 Task: Create a due date automation trigger when advanced on, on the monday of the week before a card is due add basic with the green label at 11:00 AM.
Action: Mouse moved to (919, 291)
Screenshot: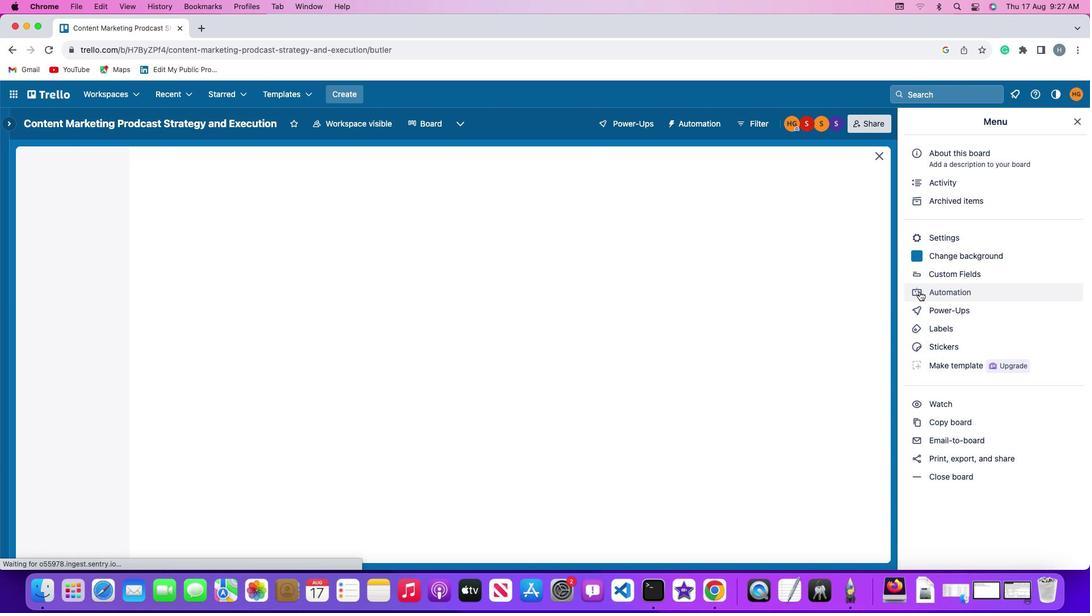 
Action: Mouse pressed left at (919, 291)
Screenshot: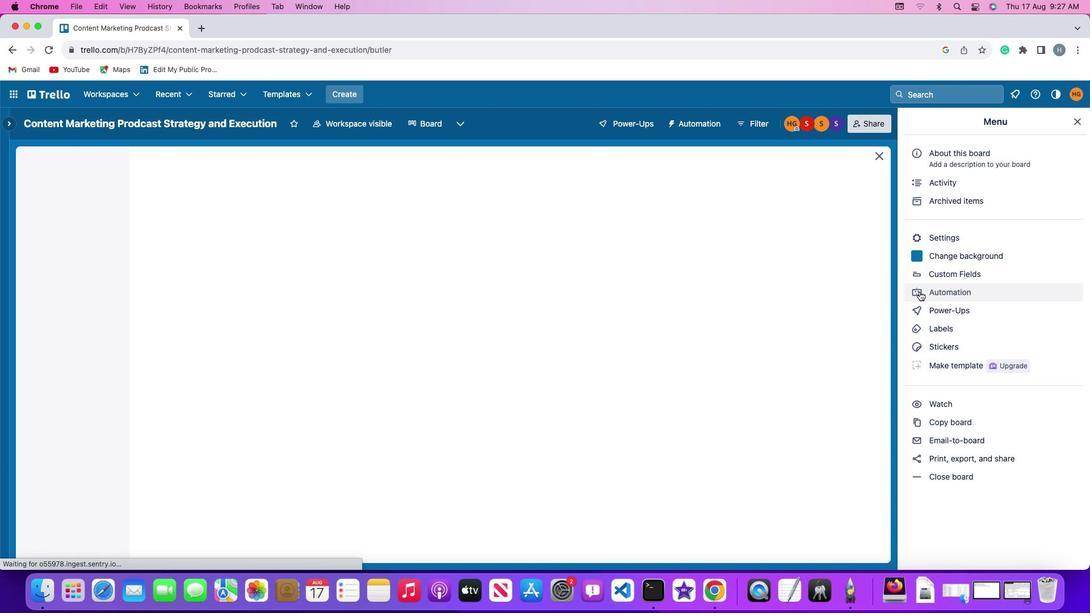 
Action: Mouse pressed left at (919, 291)
Screenshot: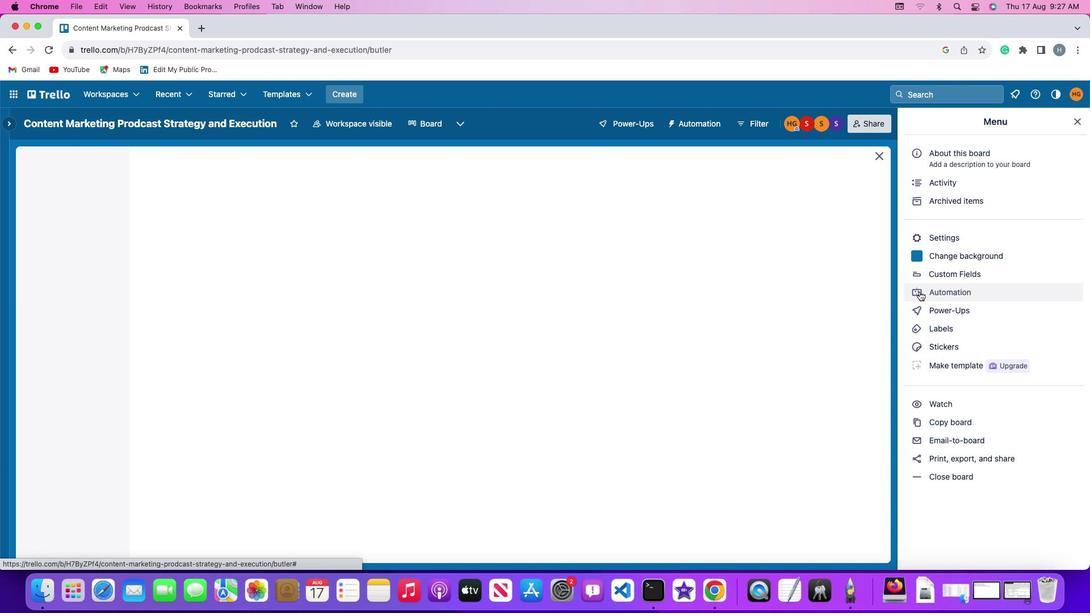 
Action: Mouse moved to (80, 267)
Screenshot: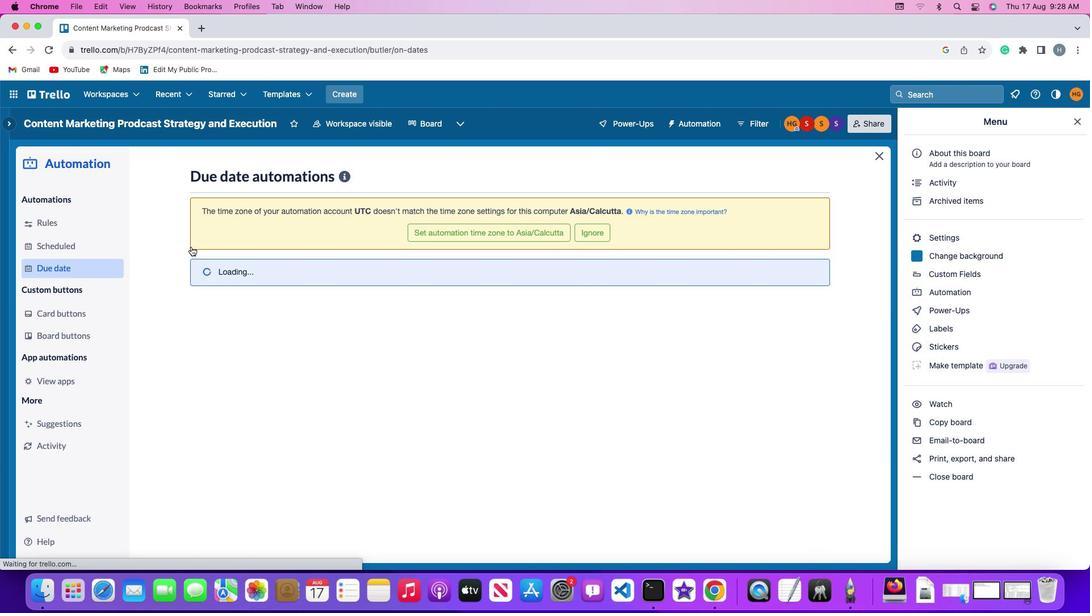 
Action: Mouse pressed left at (80, 267)
Screenshot: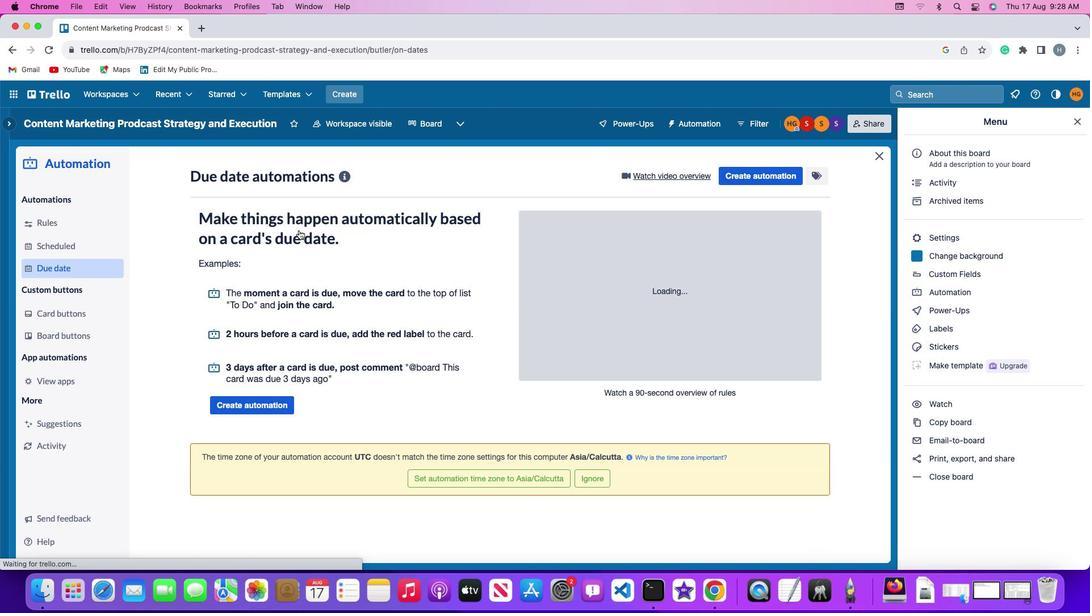 
Action: Mouse moved to (752, 179)
Screenshot: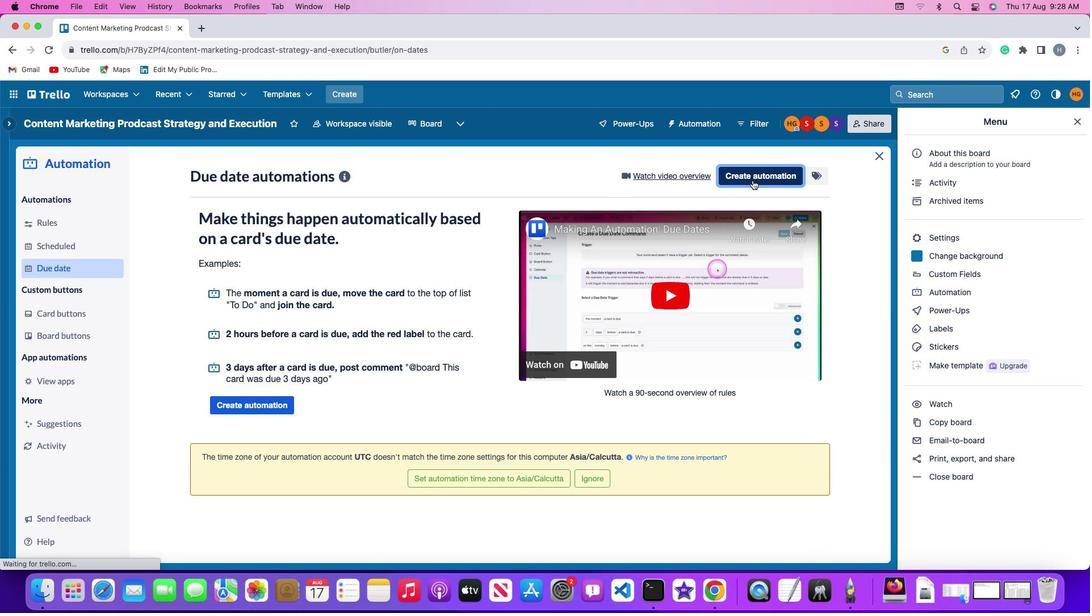 
Action: Mouse pressed left at (752, 179)
Screenshot: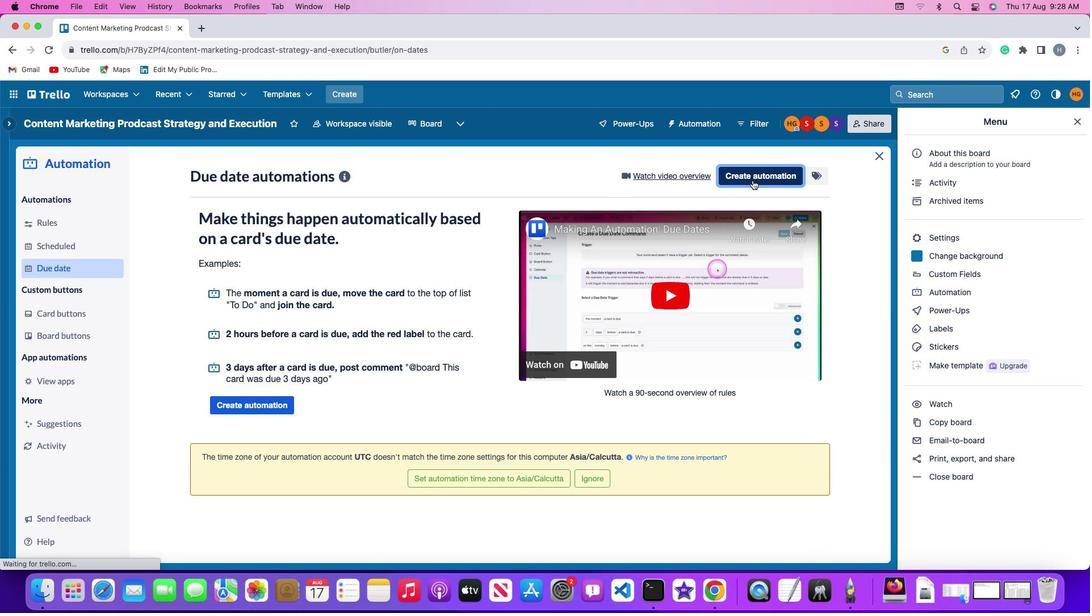 
Action: Mouse moved to (240, 284)
Screenshot: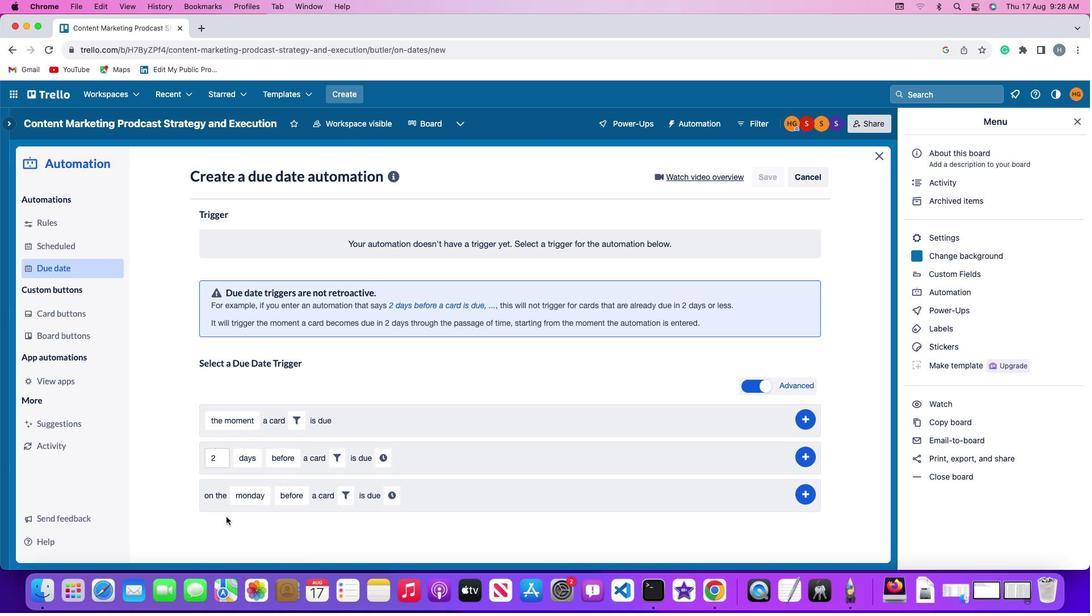 
Action: Mouse pressed left at (240, 284)
Screenshot: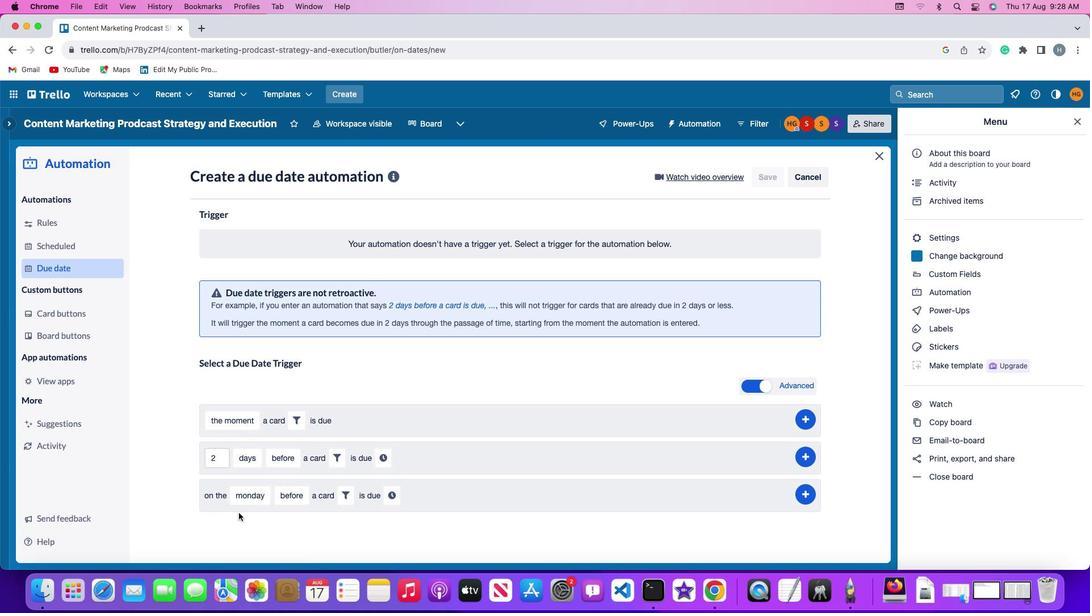 
Action: Mouse moved to (254, 491)
Screenshot: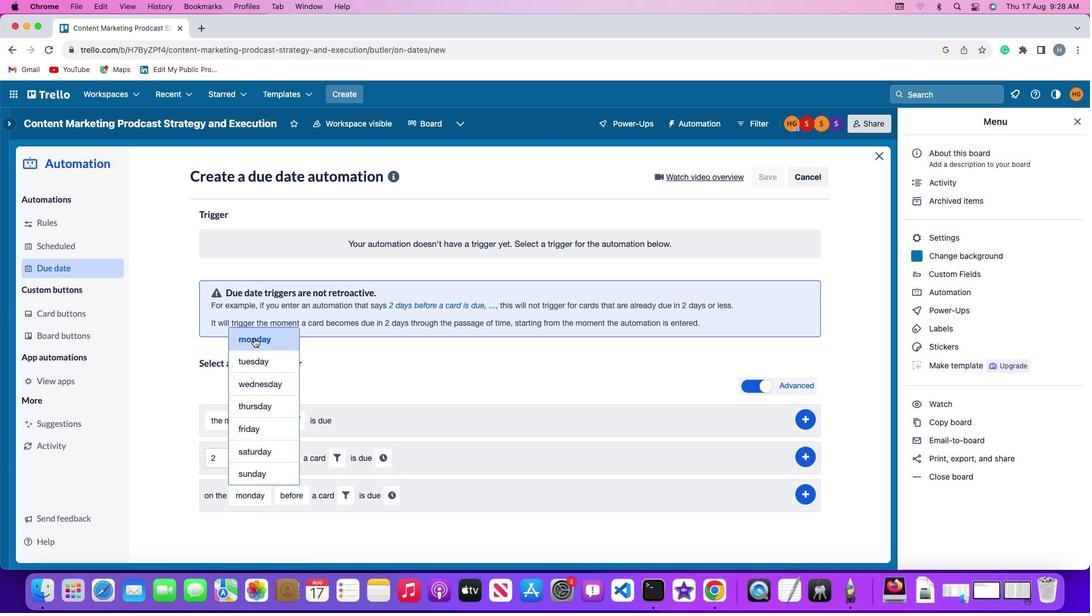 
Action: Mouse pressed left at (254, 491)
Screenshot: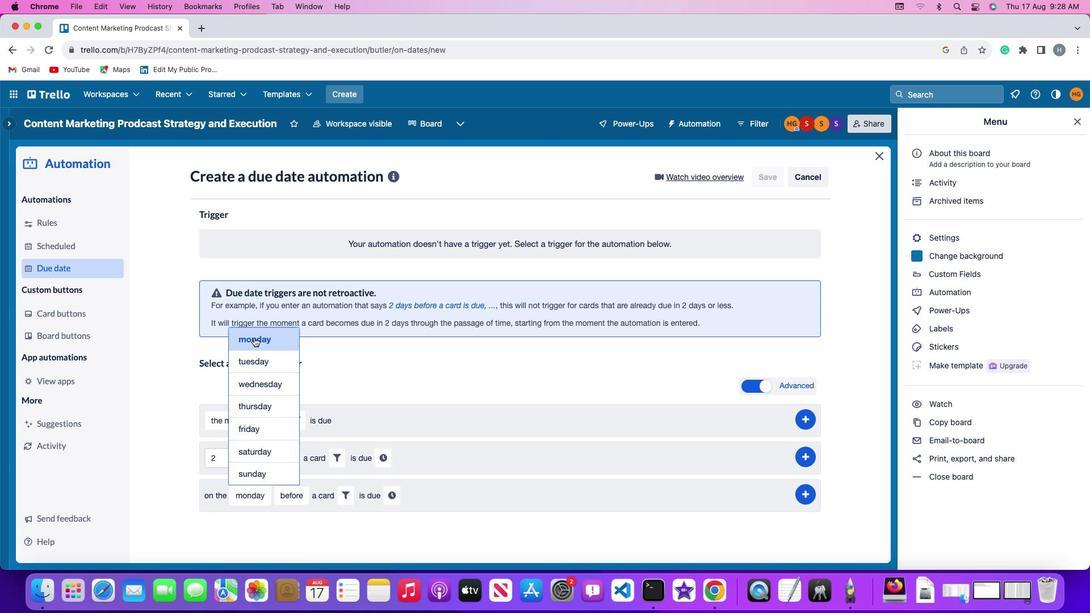 
Action: Mouse moved to (254, 338)
Screenshot: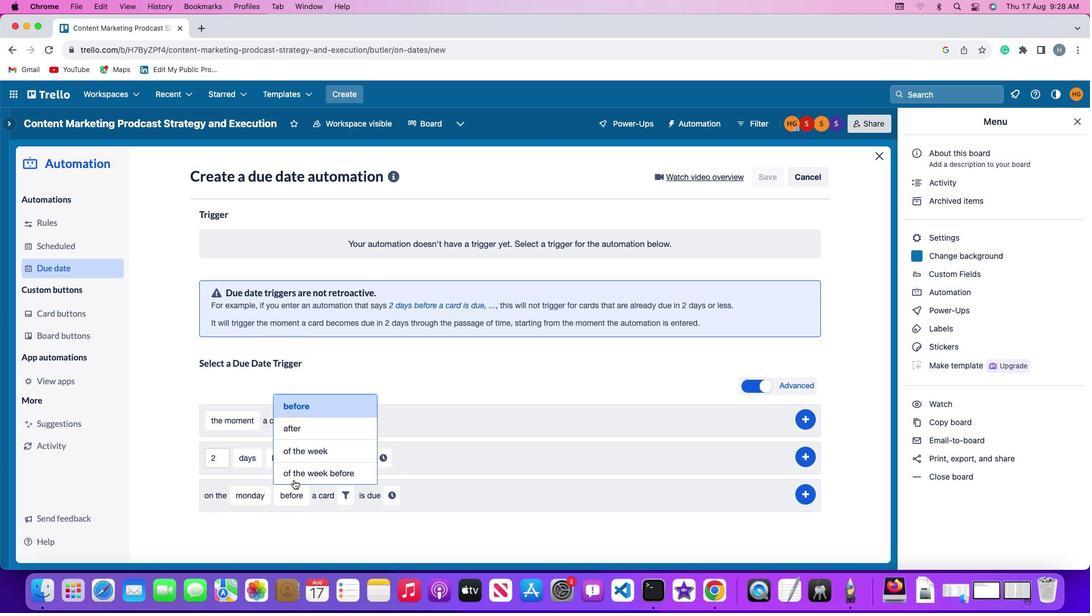 
Action: Mouse pressed left at (254, 338)
Screenshot: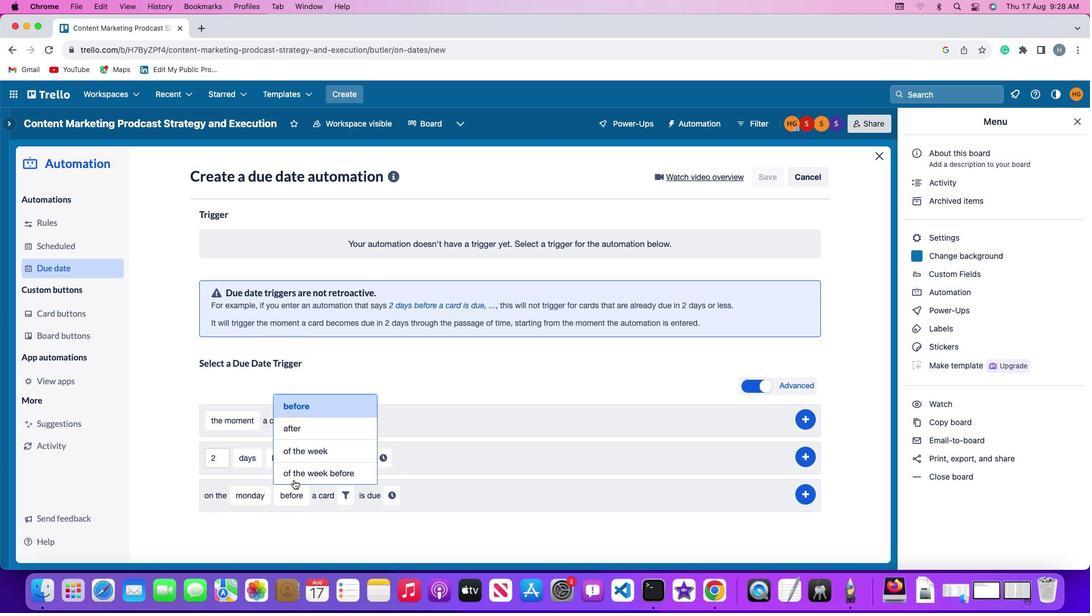 
Action: Mouse moved to (292, 488)
Screenshot: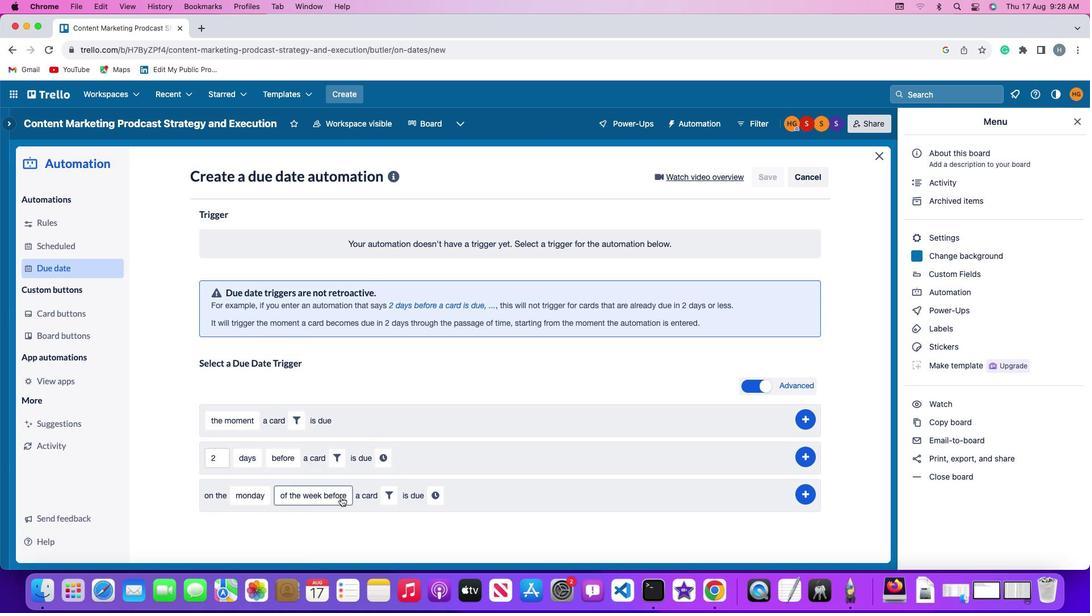 
Action: Mouse pressed left at (292, 488)
Screenshot: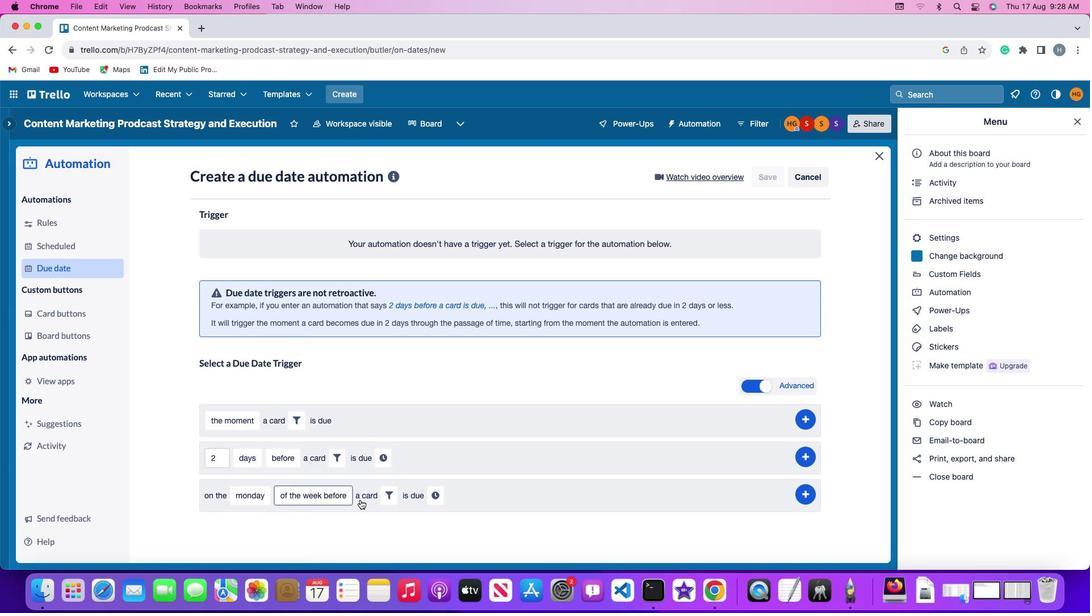 
Action: Mouse moved to (293, 468)
Screenshot: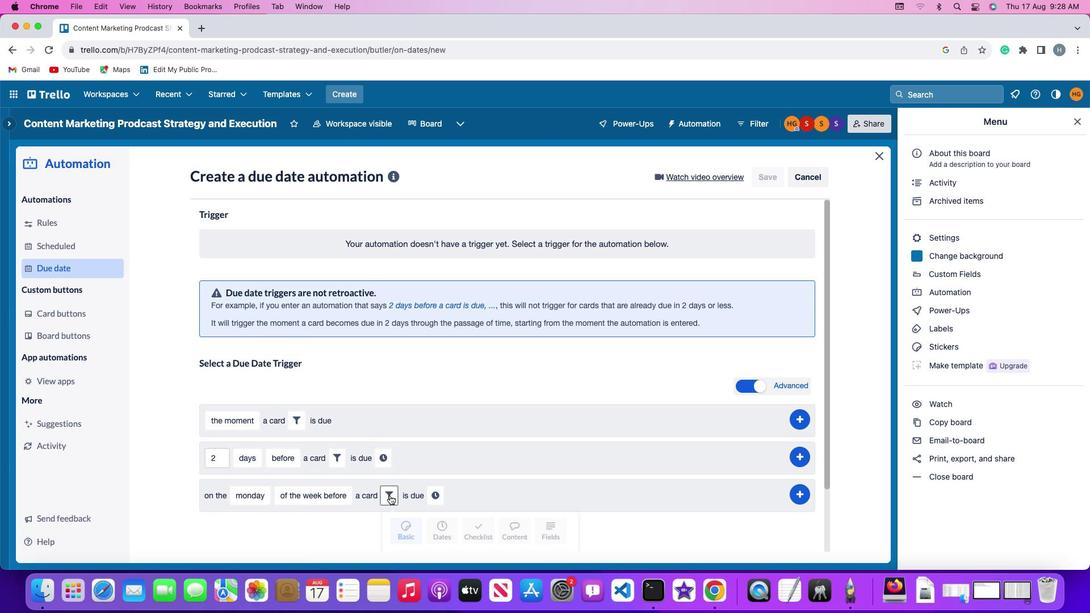 
Action: Mouse pressed left at (293, 468)
Screenshot: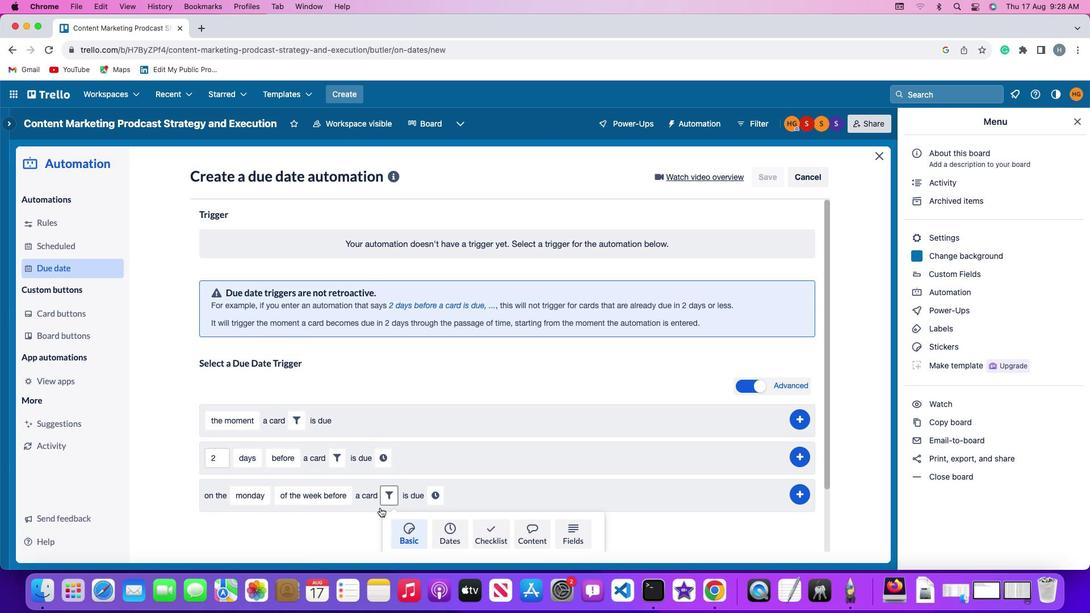 
Action: Mouse moved to (389, 495)
Screenshot: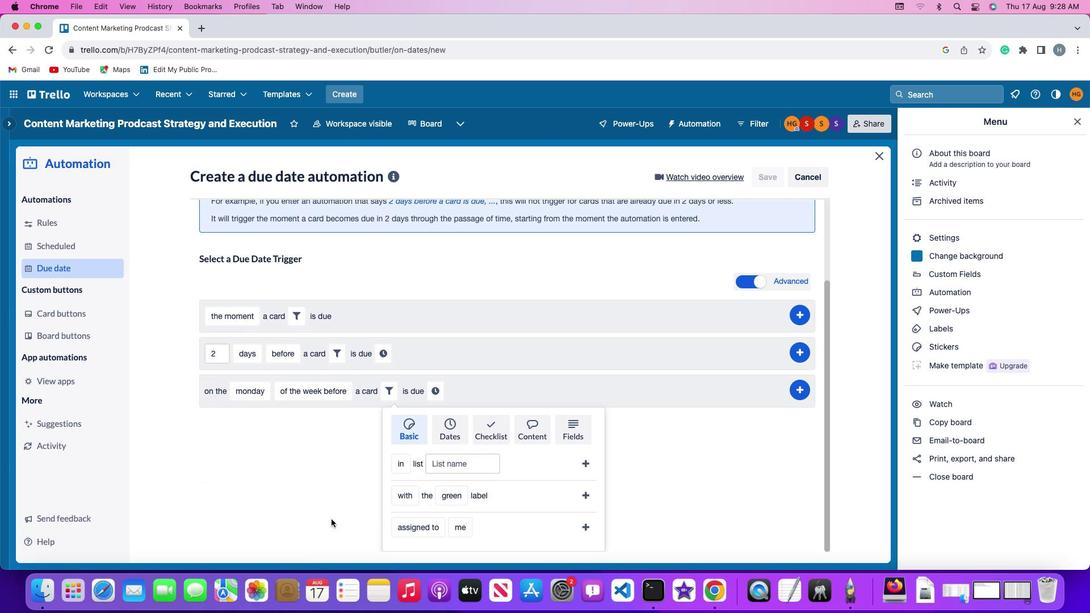 
Action: Mouse pressed left at (389, 495)
Screenshot: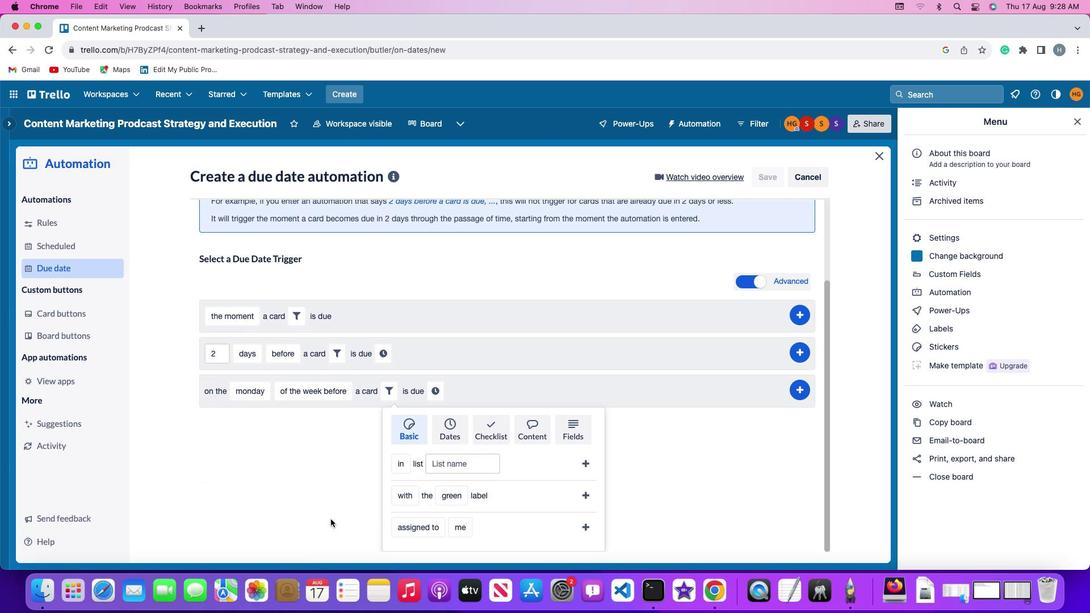 
Action: Mouse moved to (348, 526)
Screenshot: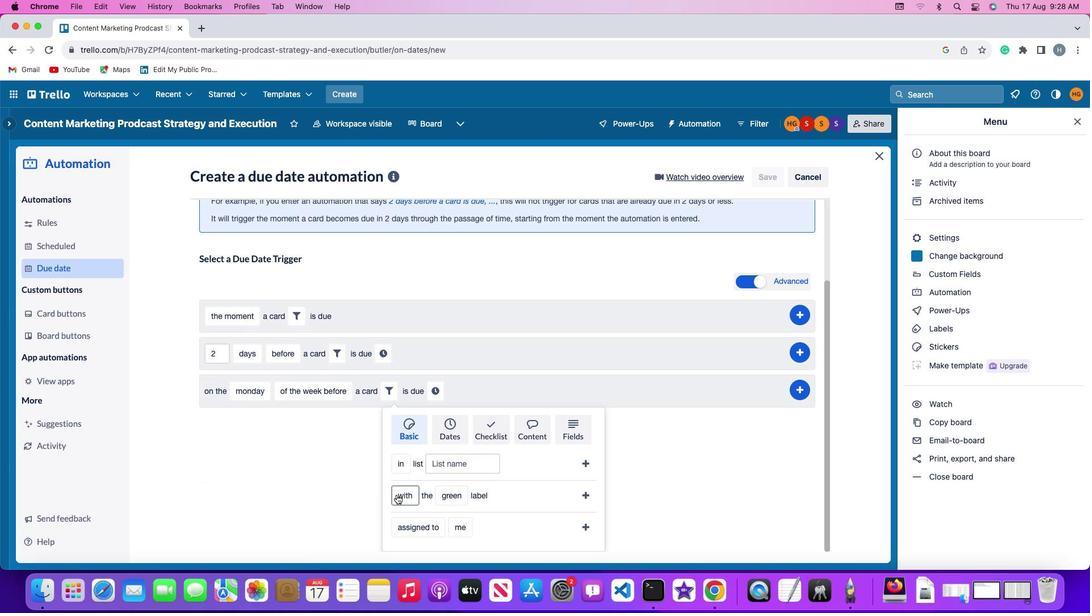 
Action: Mouse scrolled (348, 526) with delta (0, 0)
Screenshot: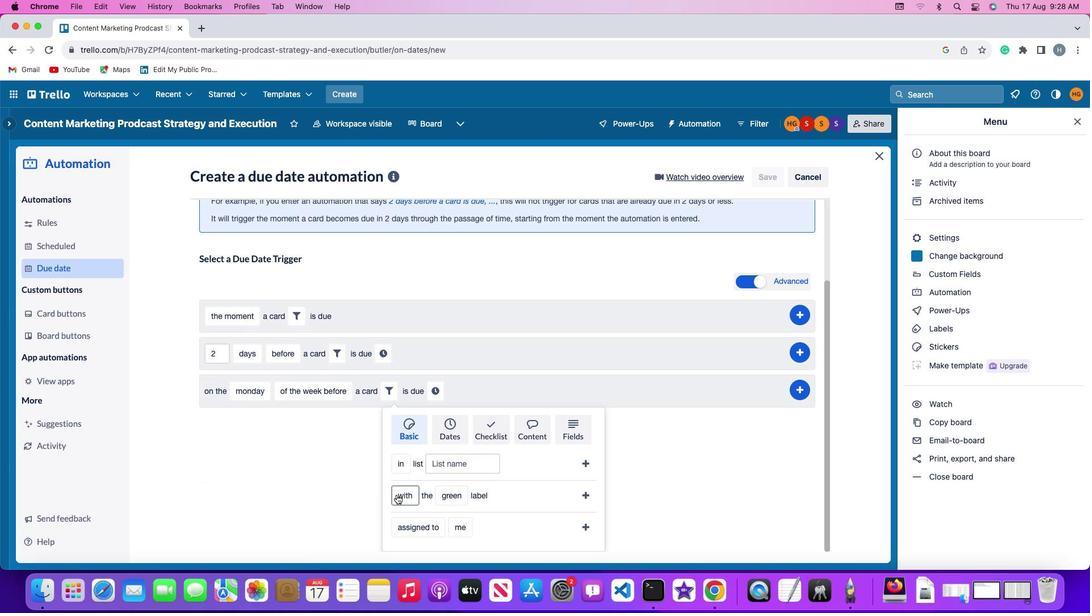 
Action: Mouse scrolled (348, 526) with delta (0, 0)
Screenshot: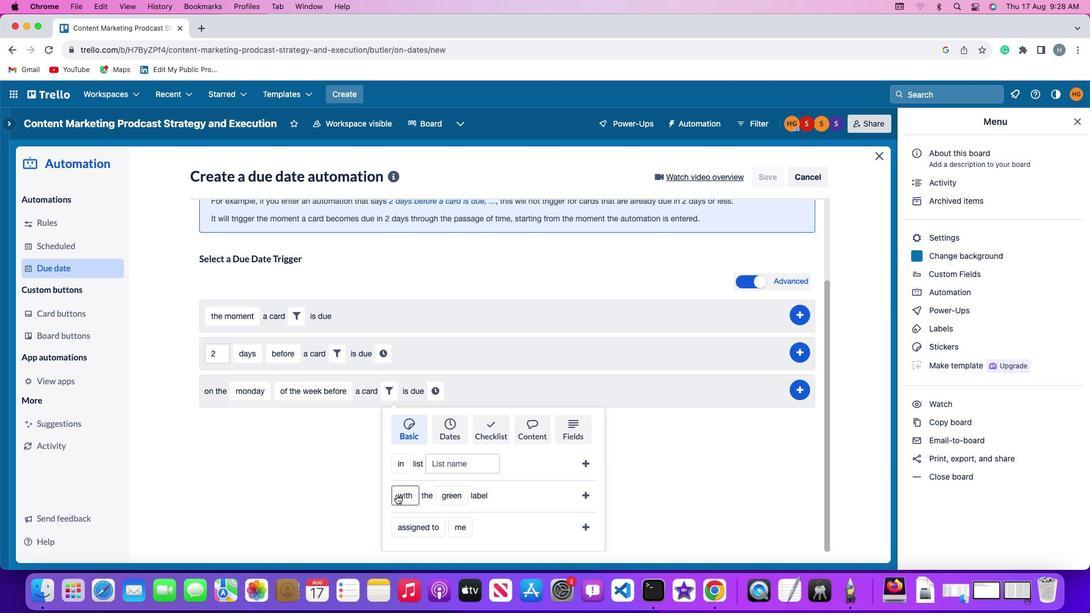 
Action: Mouse scrolled (348, 526) with delta (0, -1)
Screenshot: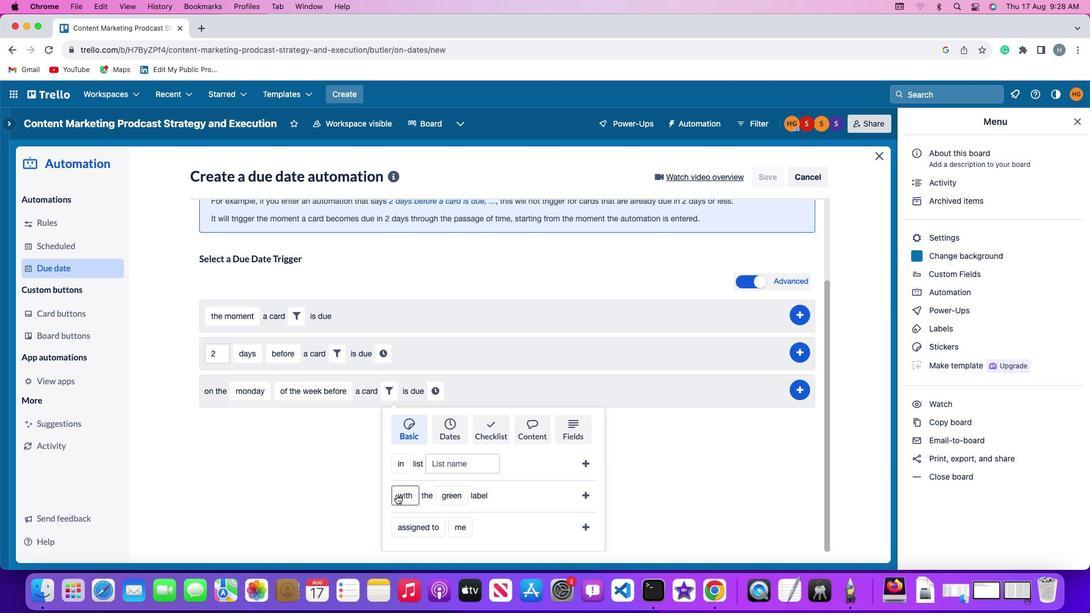 
Action: Mouse scrolled (348, 526) with delta (0, -2)
Screenshot: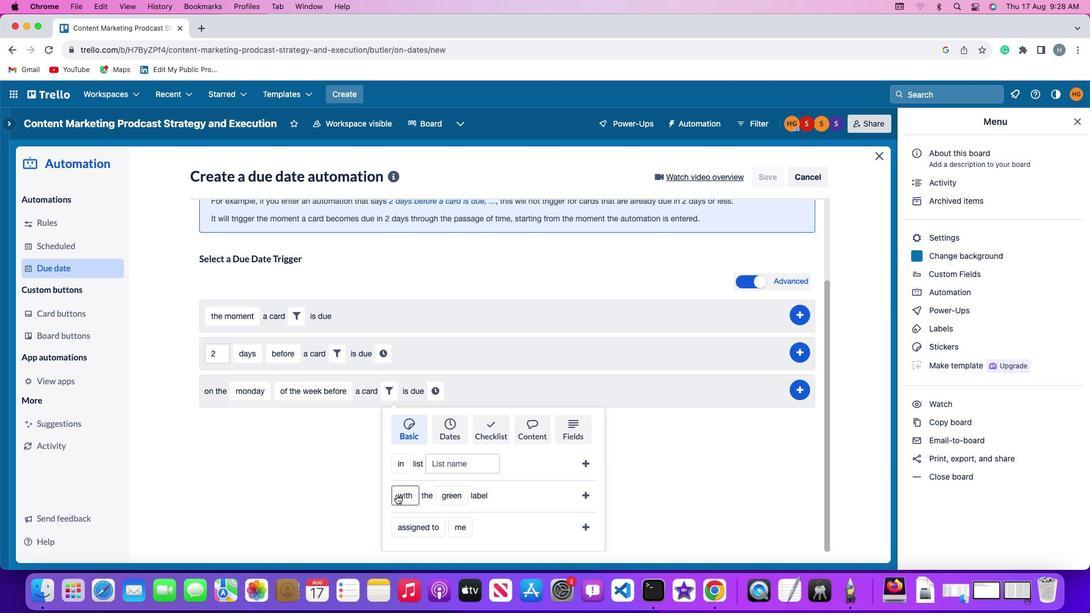 
Action: Mouse moved to (330, 518)
Screenshot: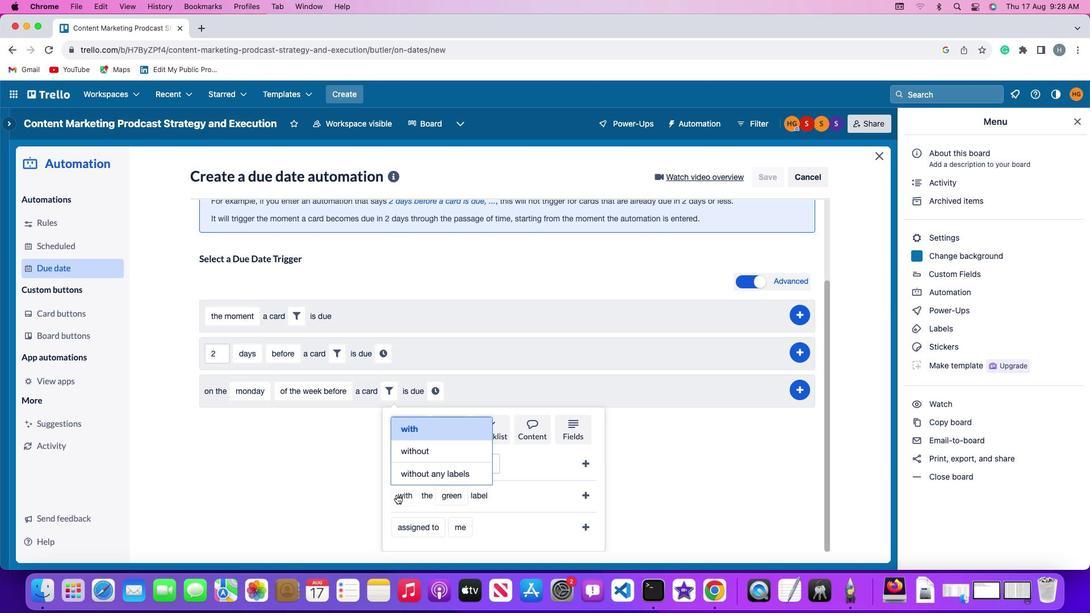 
Action: Mouse scrolled (330, 518) with delta (0, 0)
Screenshot: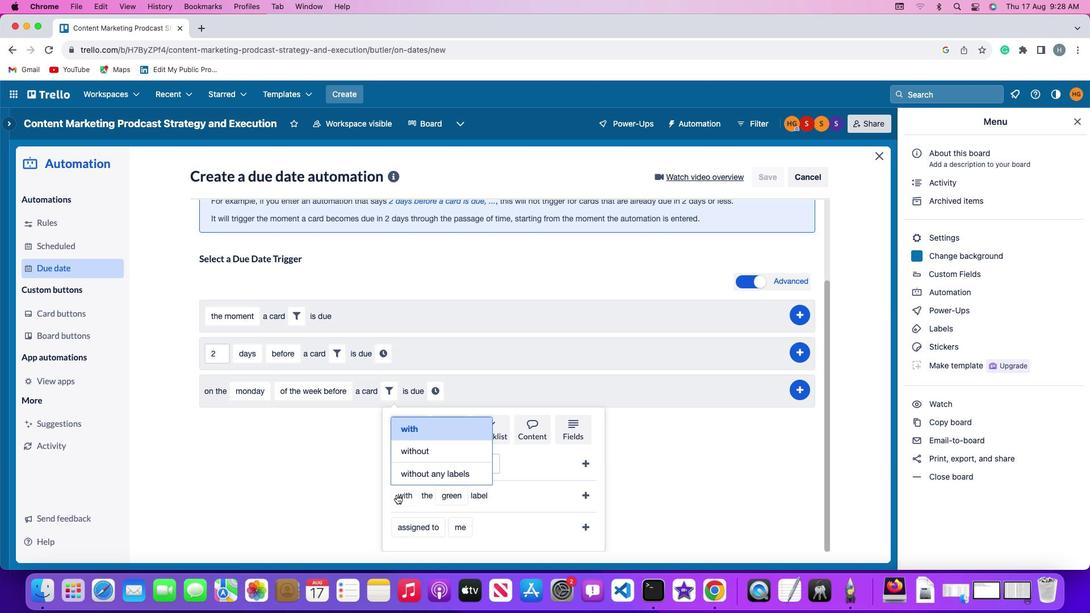 
Action: Mouse scrolled (330, 518) with delta (0, 0)
Screenshot: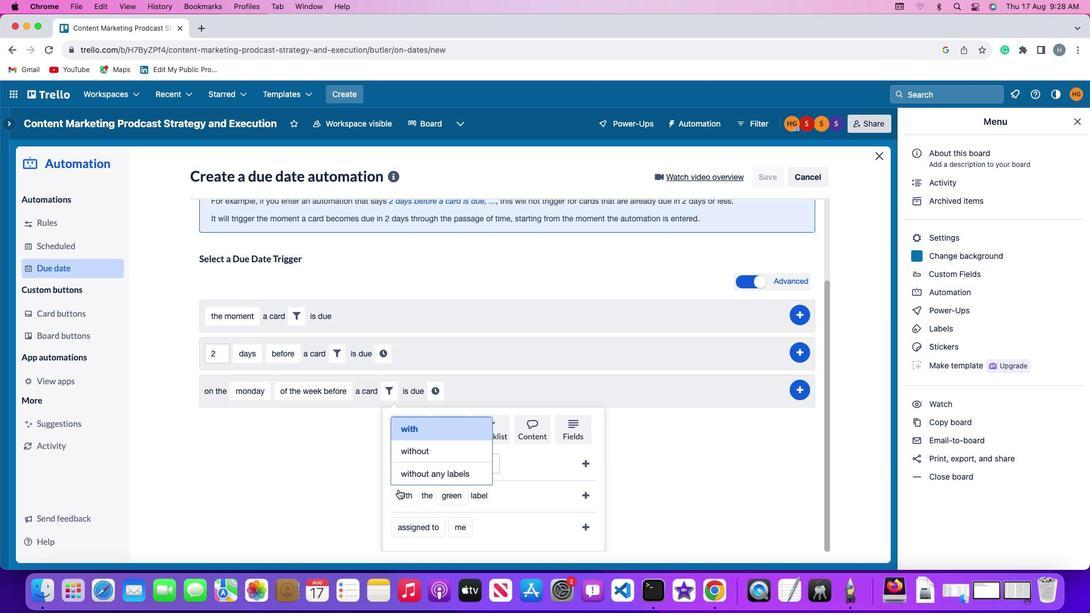 
Action: Mouse scrolled (330, 518) with delta (0, -1)
Screenshot: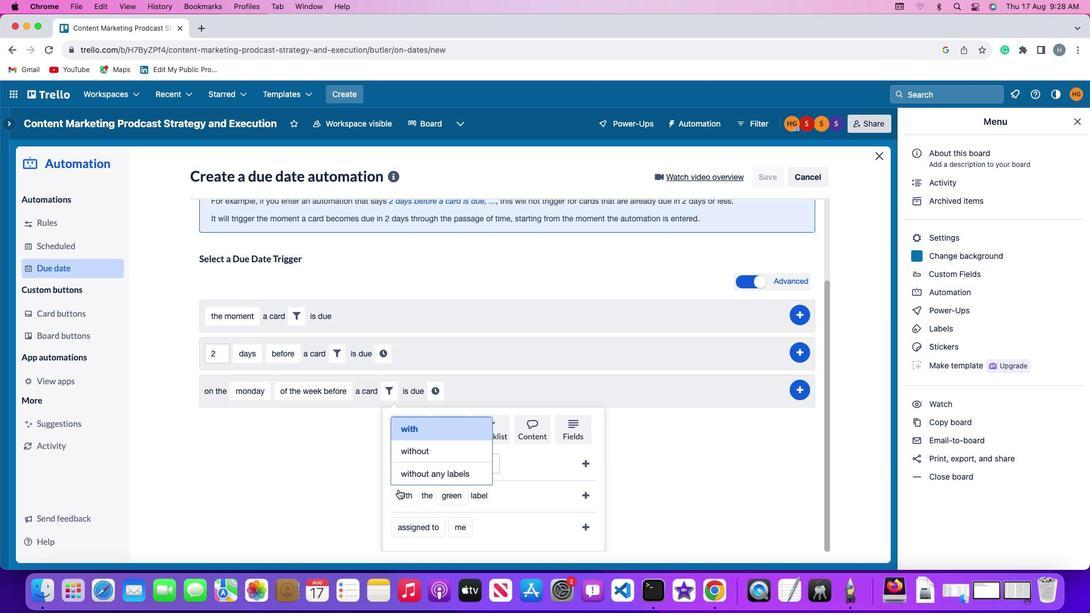 
Action: Mouse scrolled (330, 518) with delta (0, -2)
Screenshot: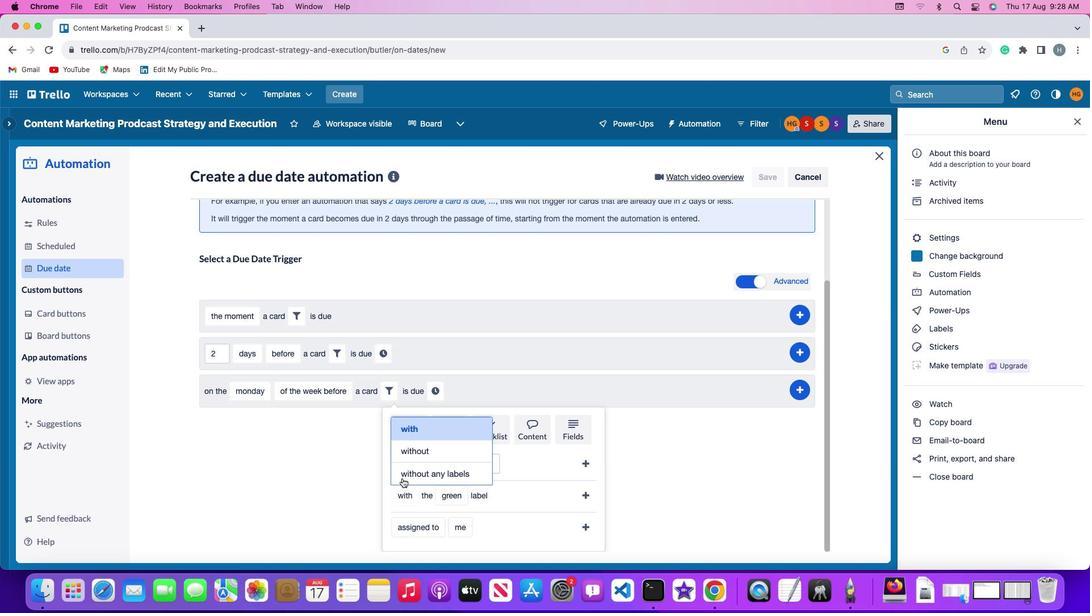 
Action: Mouse scrolled (330, 518) with delta (0, -2)
Screenshot: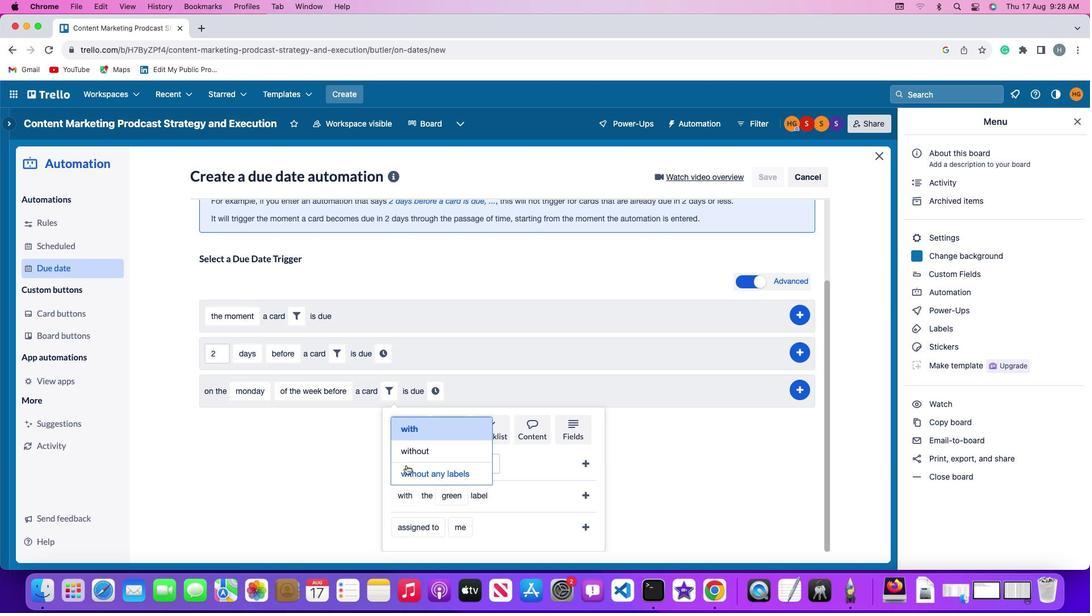 
Action: Mouse moved to (396, 494)
Screenshot: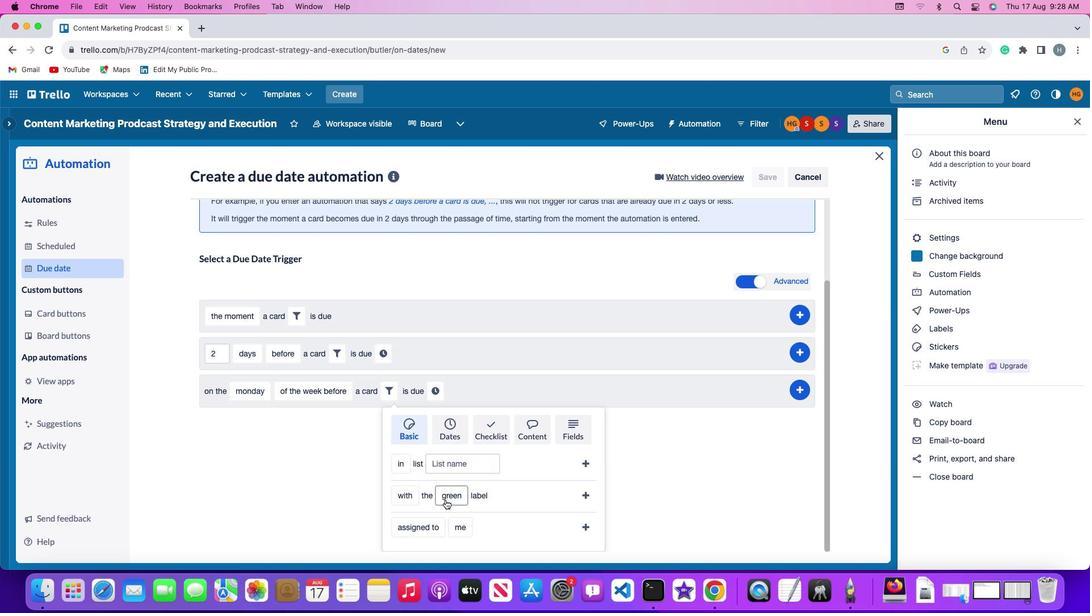 
Action: Mouse pressed left at (396, 494)
Screenshot: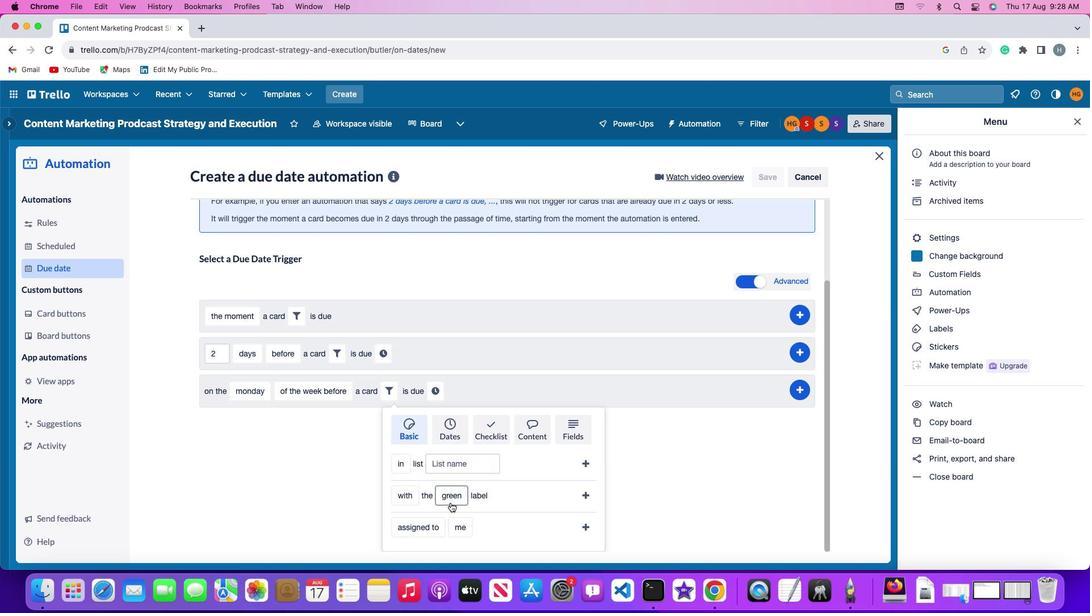 
Action: Mouse moved to (414, 426)
Screenshot: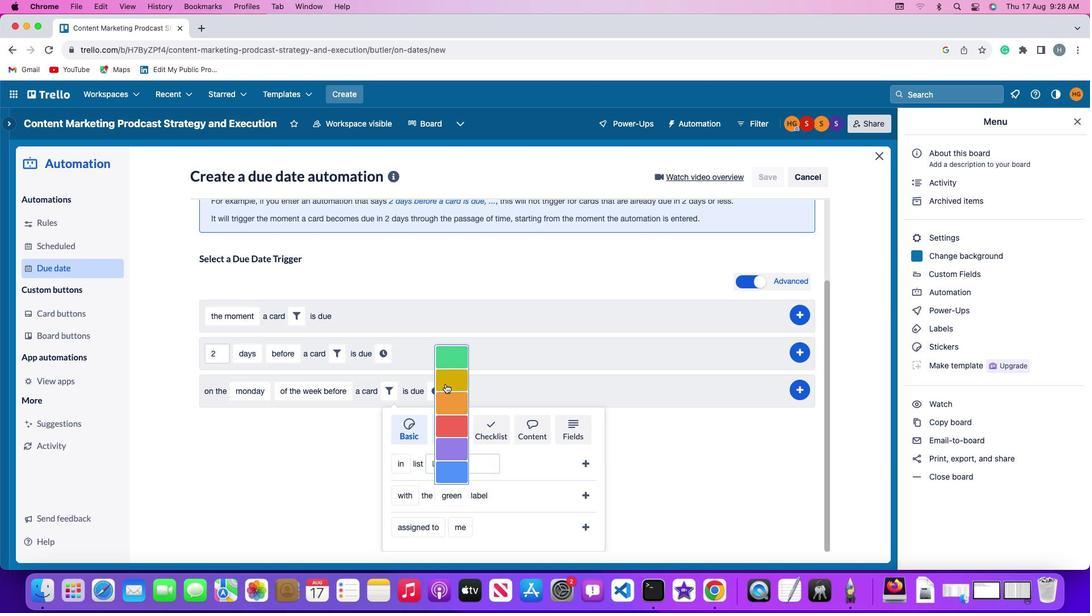 
Action: Mouse pressed left at (414, 426)
Screenshot: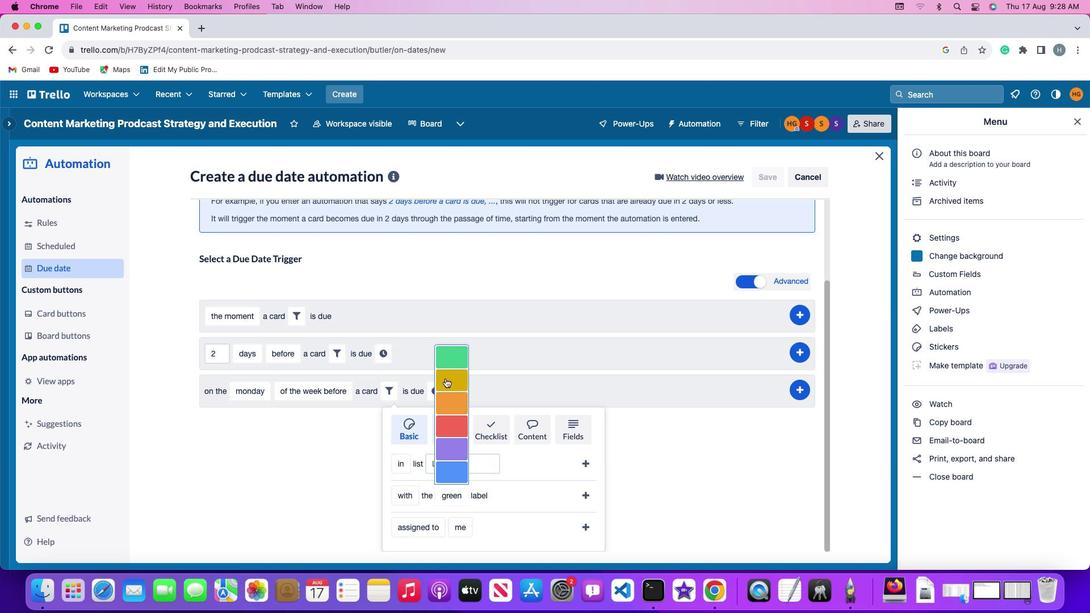 
Action: Mouse moved to (450, 497)
Screenshot: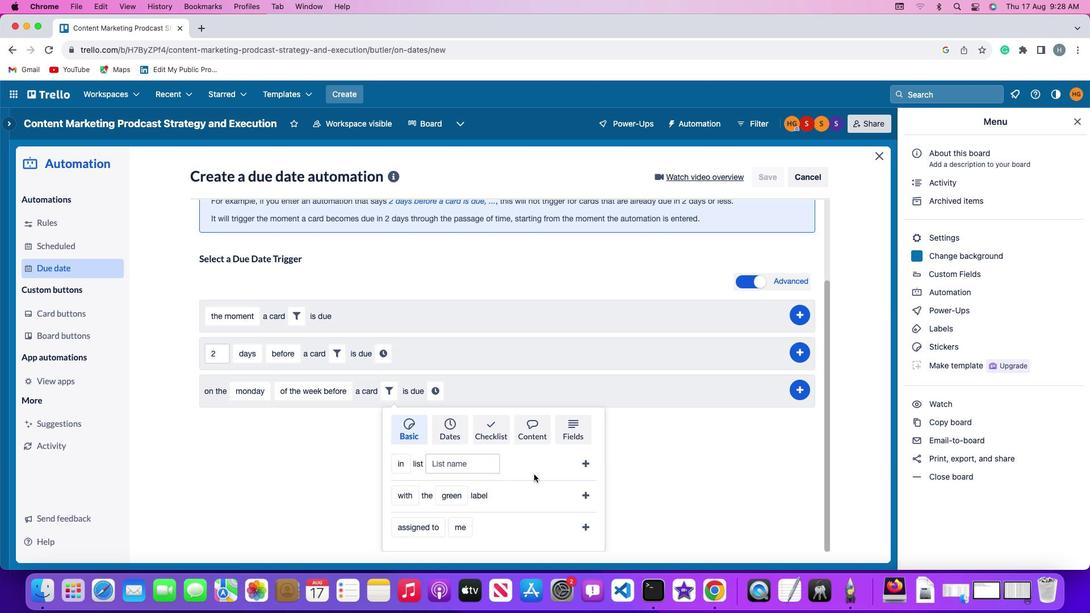 
Action: Mouse pressed left at (450, 497)
Screenshot: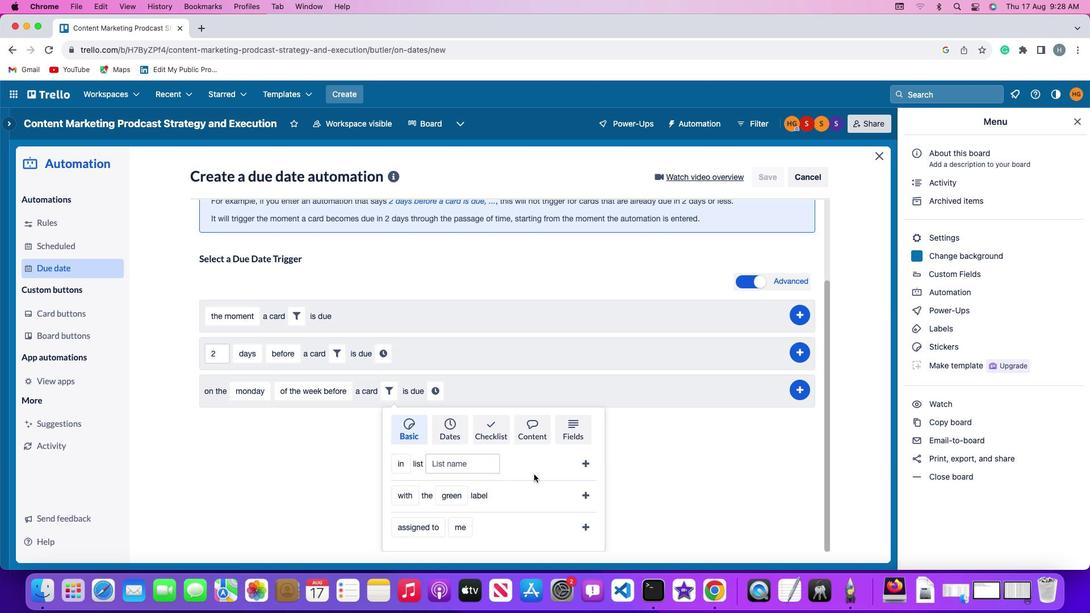 
Action: Mouse moved to (446, 351)
Screenshot: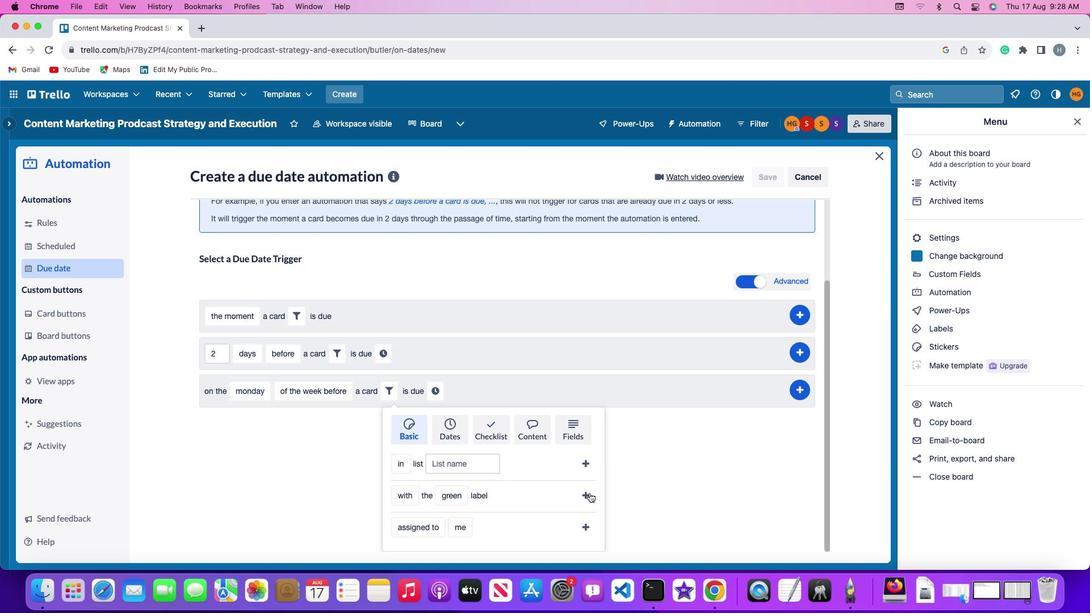 
Action: Mouse pressed left at (446, 351)
Screenshot: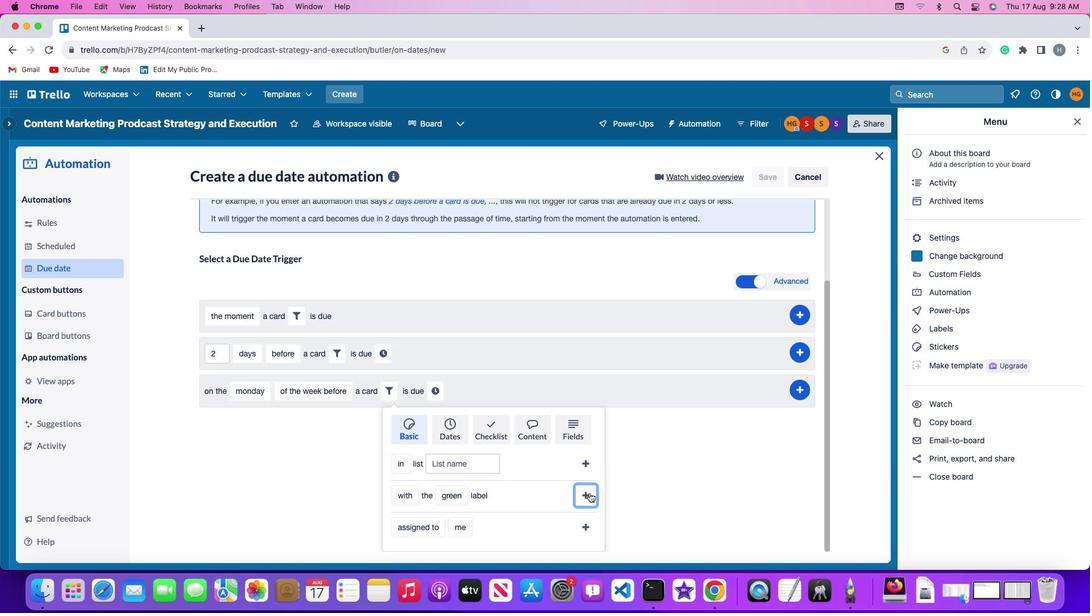 
Action: Mouse moved to (589, 492)
Screenshot: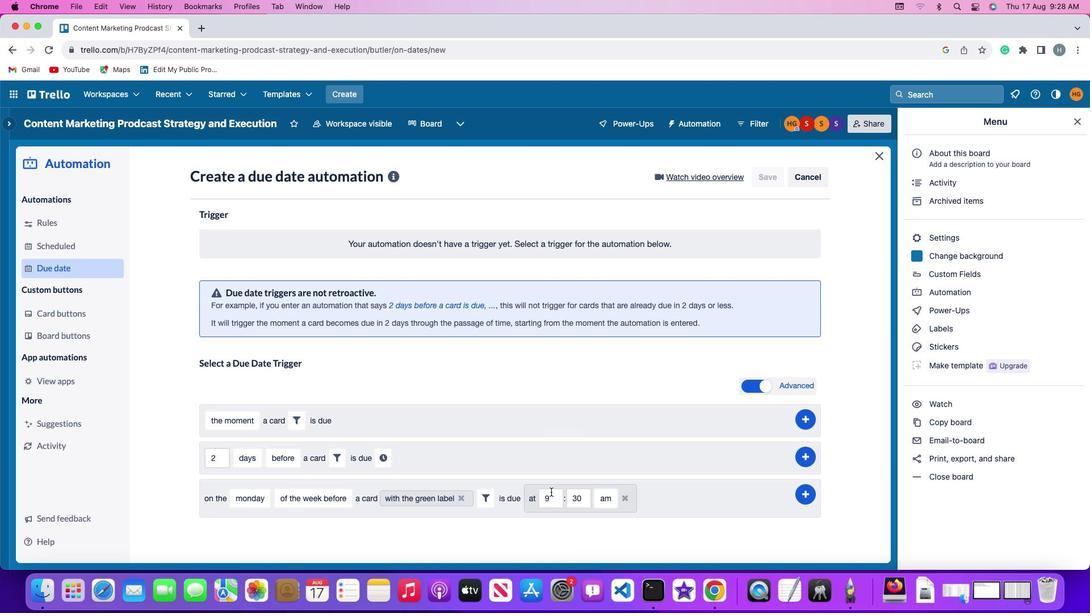 
Action: Mouse pressed left at (589, 492)
Screenshot: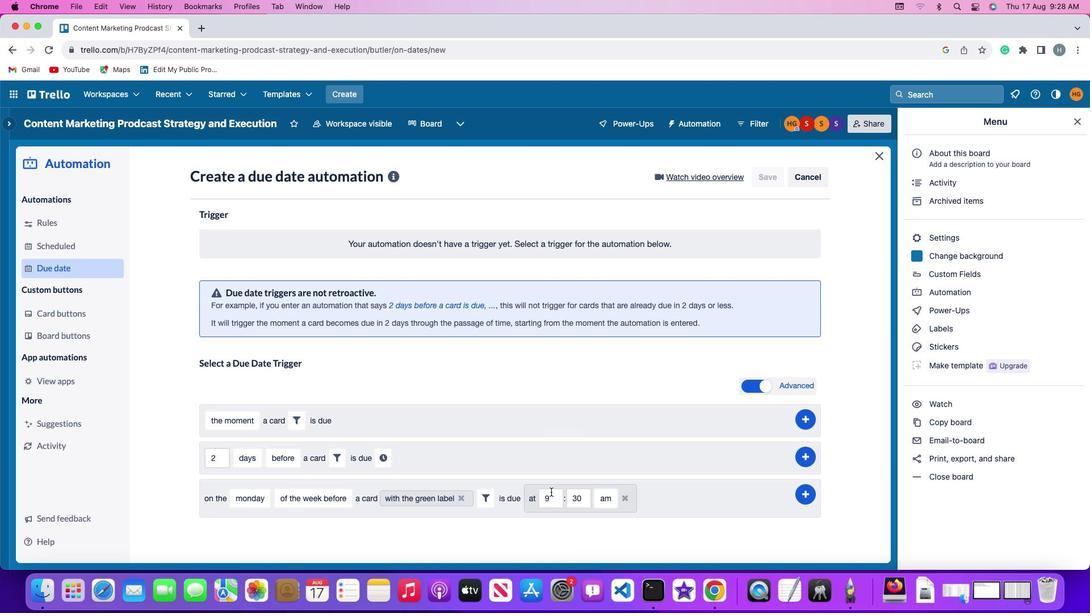 
Action: Mouse moved to (530, 492)
Screenshot: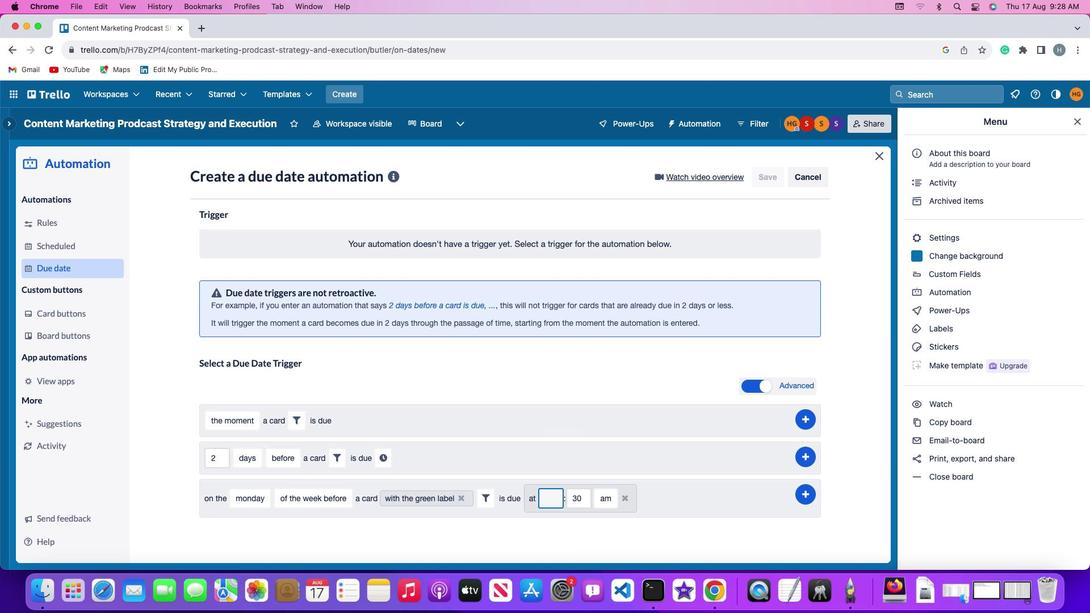 
Action: Mouse pressed left at (530, 492)
Screenshot: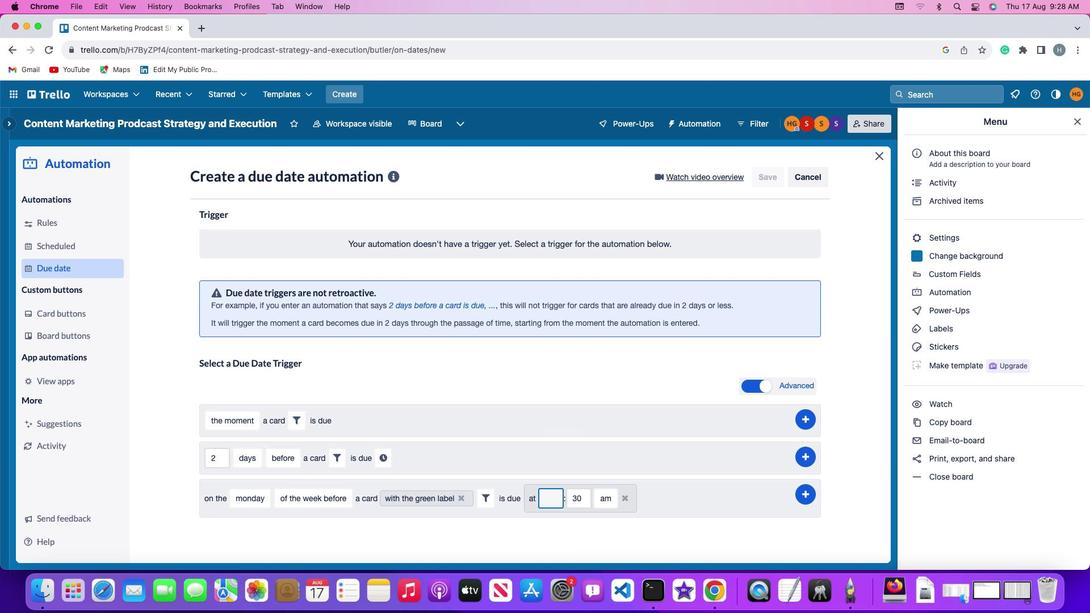 
Action: Mouse moved to (555, 494)
Screenshot: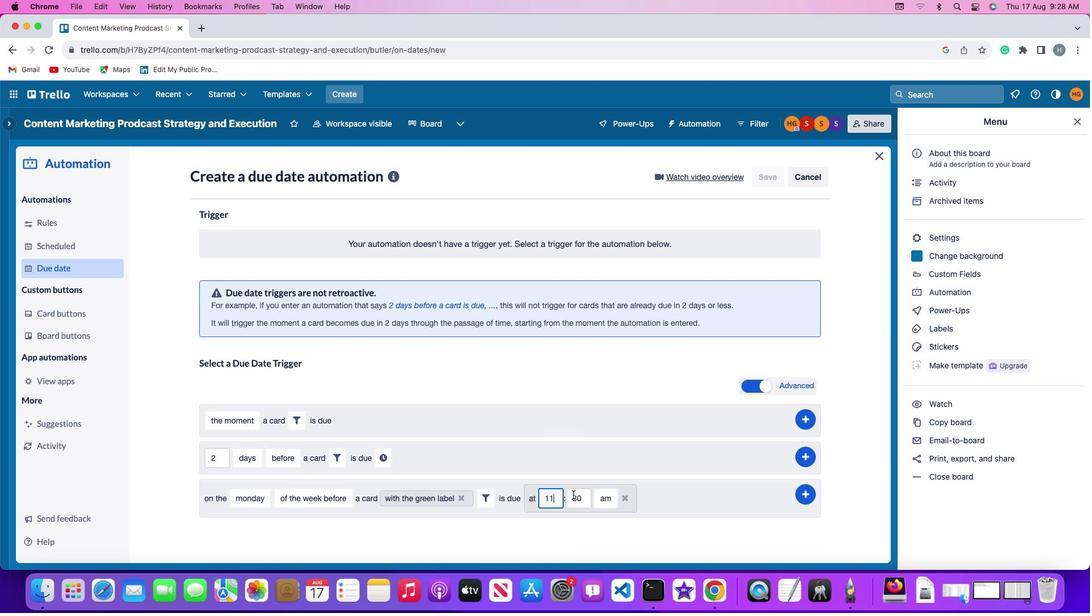 
Action: Mouse pressed left at (555, 494)
Screenshot: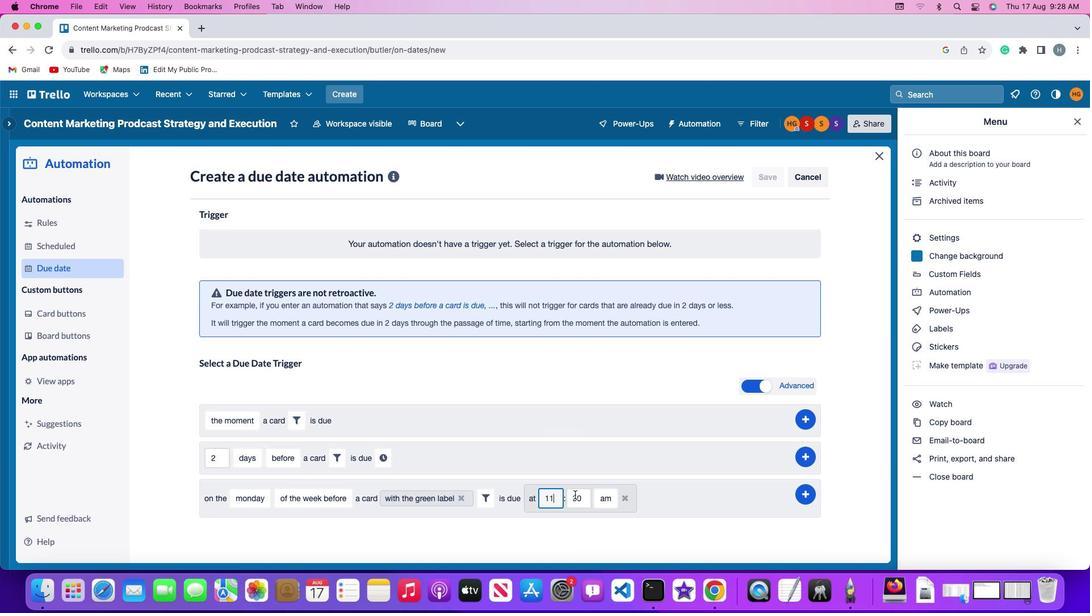 
Action: Key pressed Key.backspace'1''1'
Screenshot: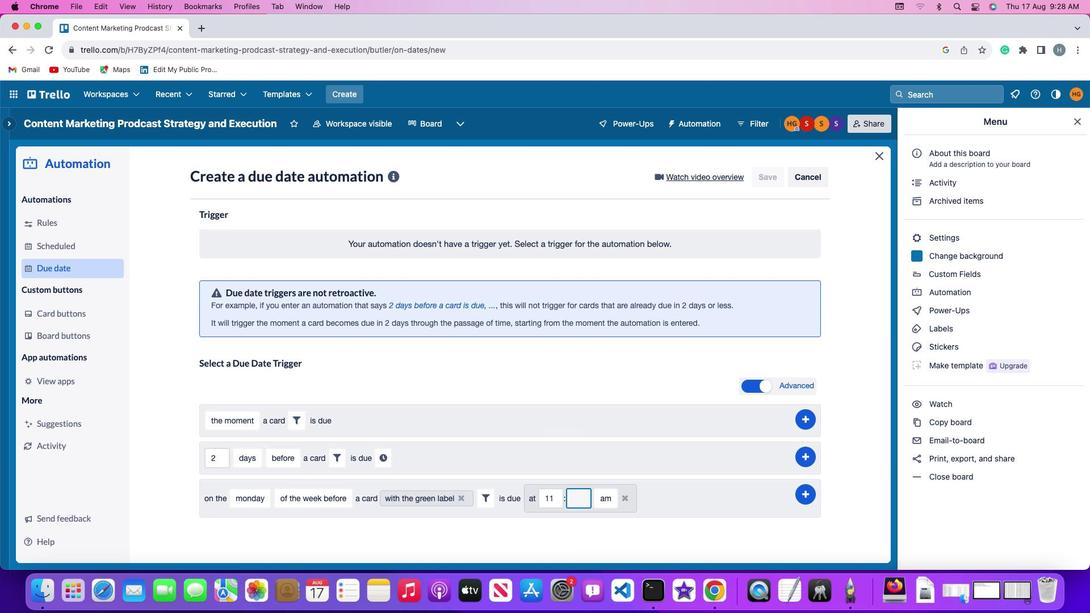 
Action: Mouse moved to (581, 496)
Screenshot: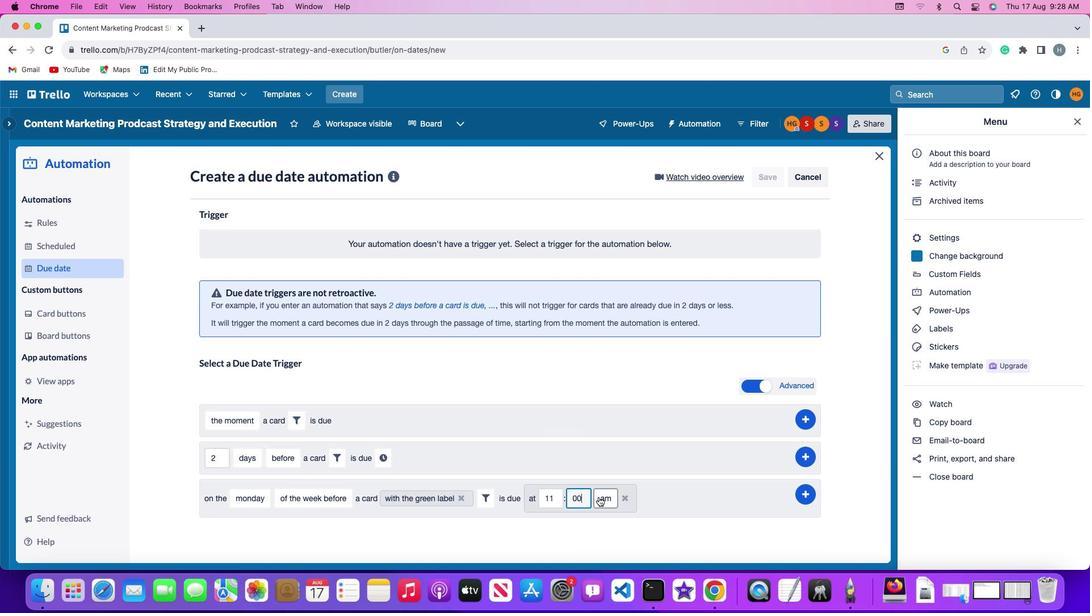 
Action: Mouse pressed left at (581, 496)
Screenshot: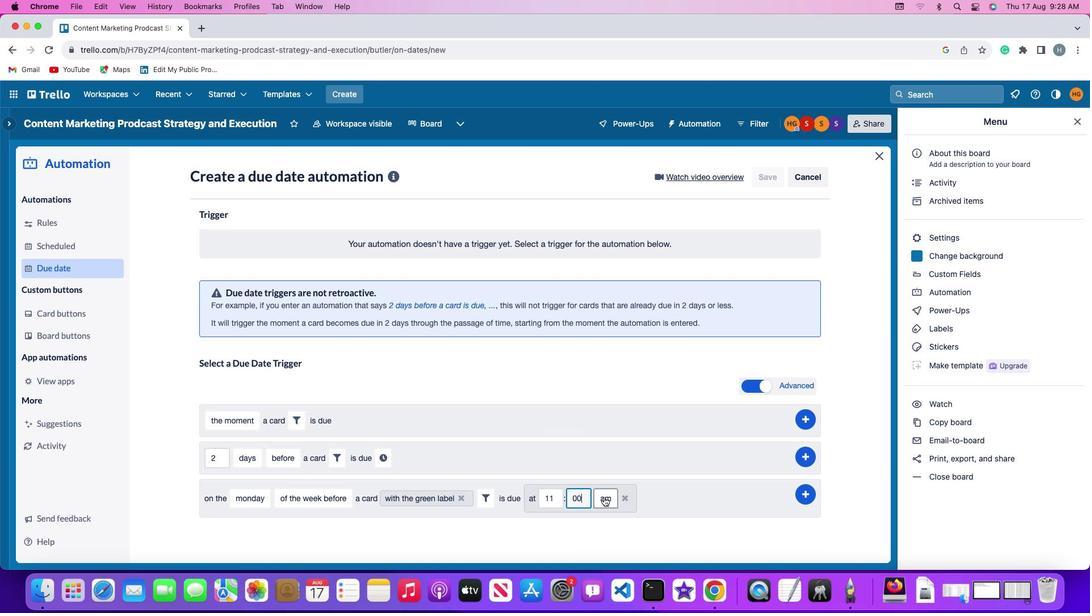 
Action: Key pressed Key.backspaceKey.backspace'0''0'
Screenshot: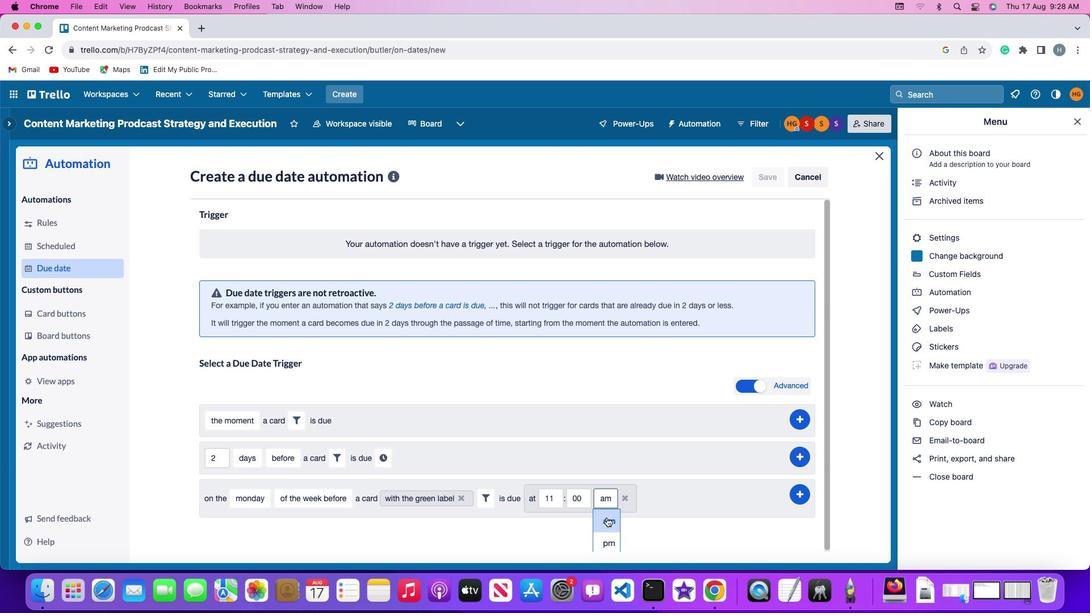 
Action: Mouse moved to (603, 497)
Screenshot: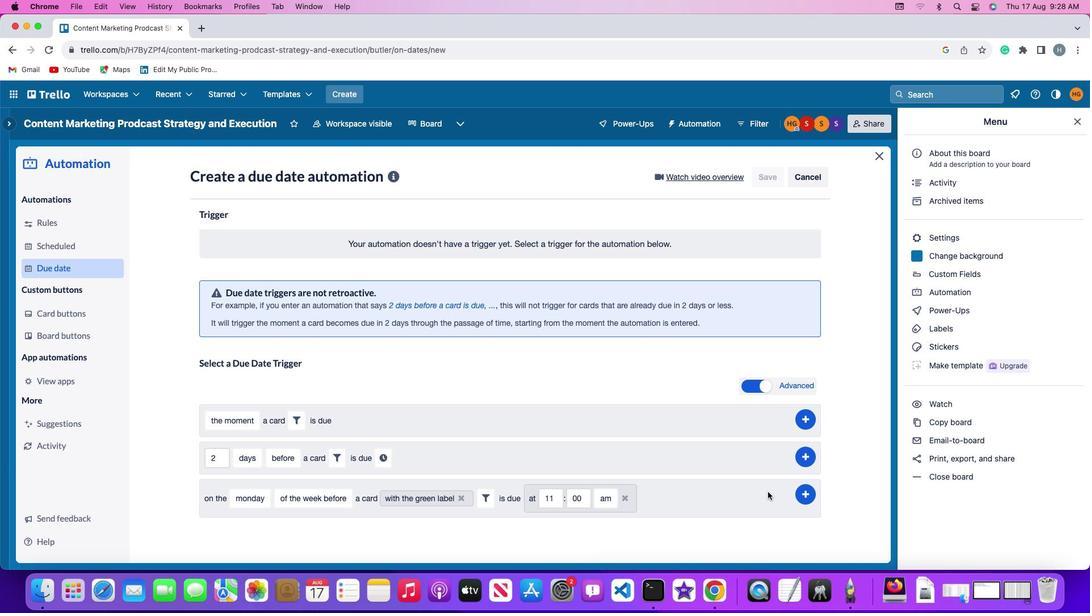 
Action: Mouse pressed left at (603, 497)
Screenshot: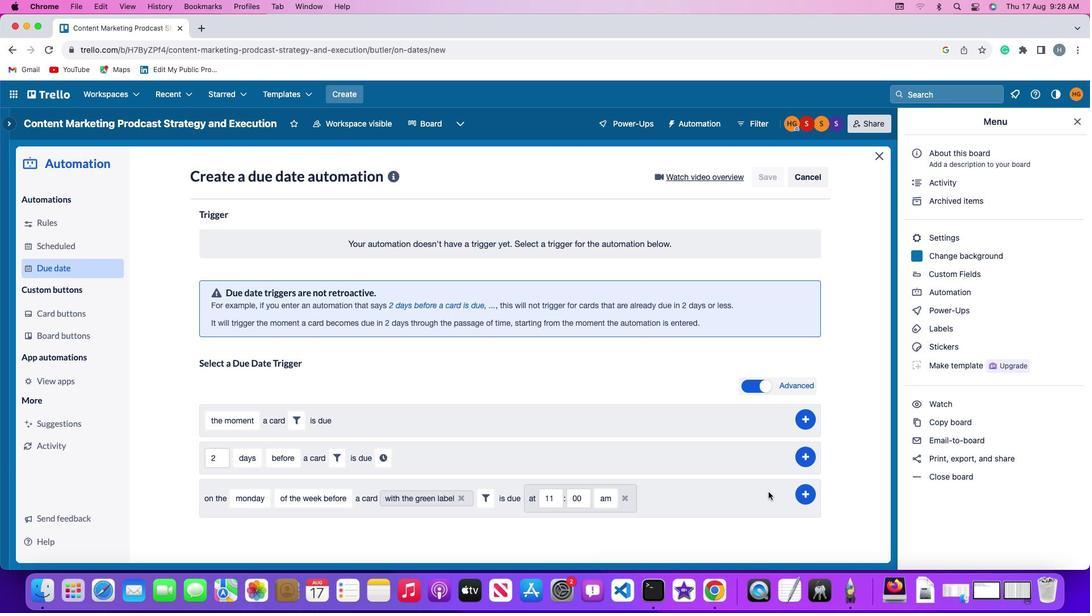 
Action: Mouse moved to (606, 517)
Screenshot: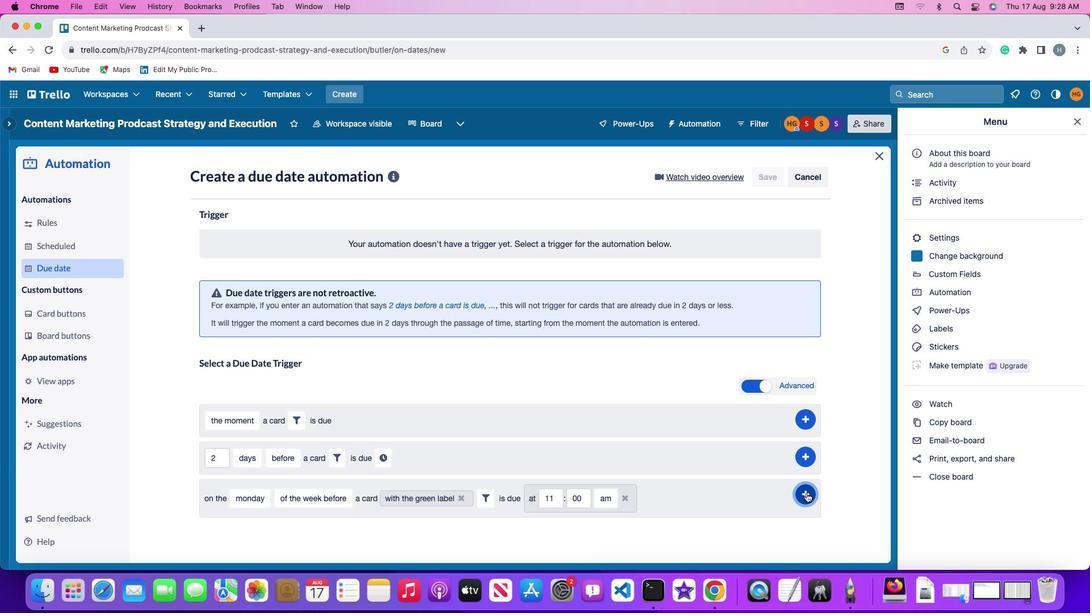 
Action: Mouse pressed left at (606, 517)
Screenshot: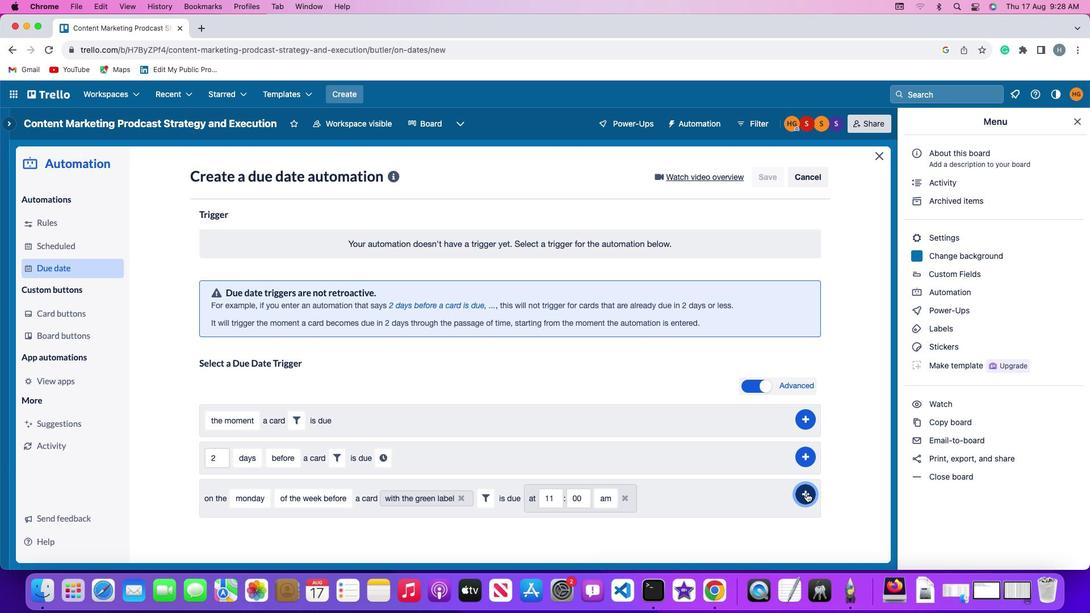 
Action: Mouse moved to (806, 493)
Screenshot: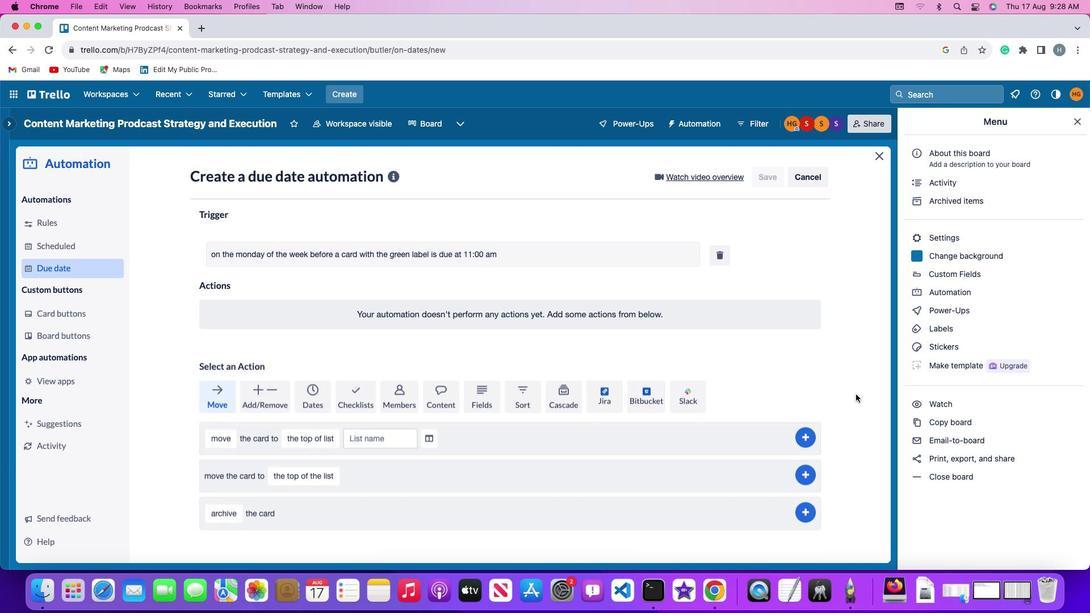 
Action: Mouse pressed left at (806, 493)
Screenshot: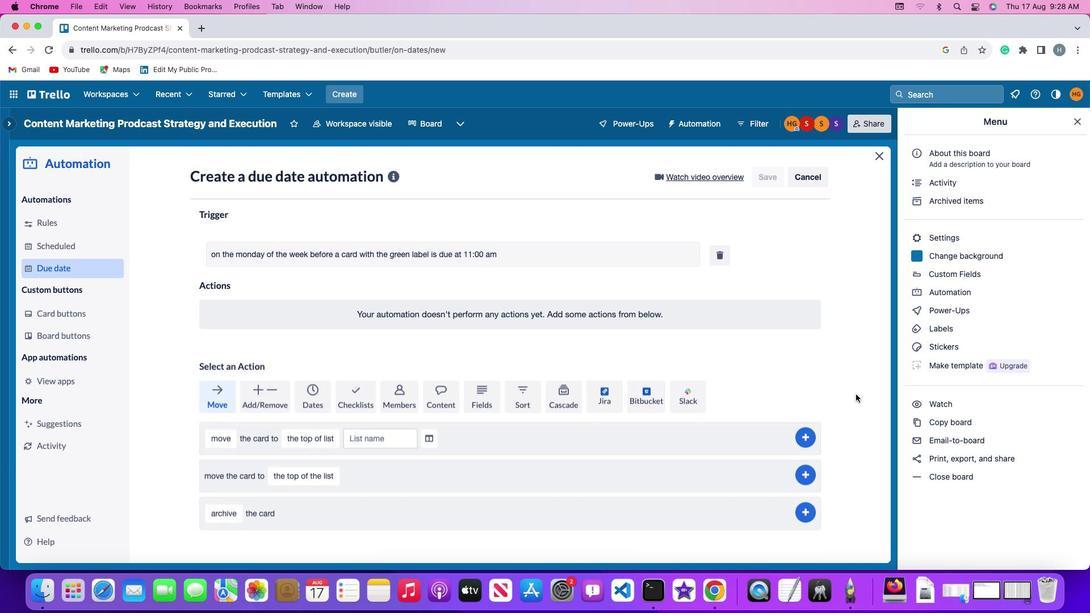 
Action: Mouse moved to (856, 394)
Screenshot: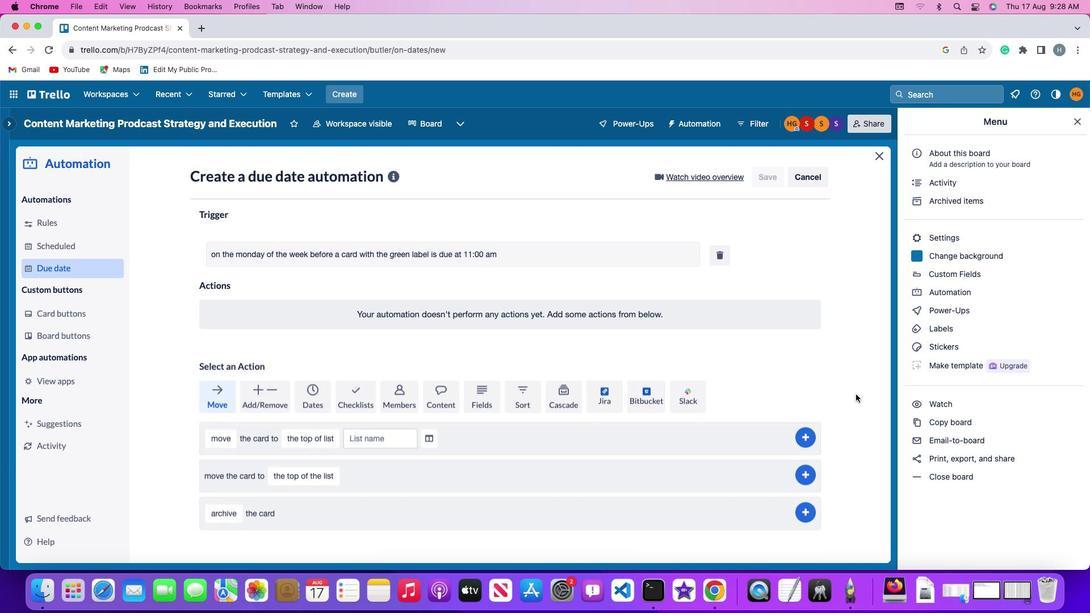 
